 Task: Search one way flight ticket for 2 adults, 2 children, 2 infants in seat in first from Pierre: Pierre Regional Airport to Jackson: Jackson Hole Airport on 5-2-2023. Choice of flights is American. Number of bags: 7 checked bags. Price is upto 50000. Outbound departure time preference is 9:45.
Action: Mouse moved to (295, 240)
Screenshot: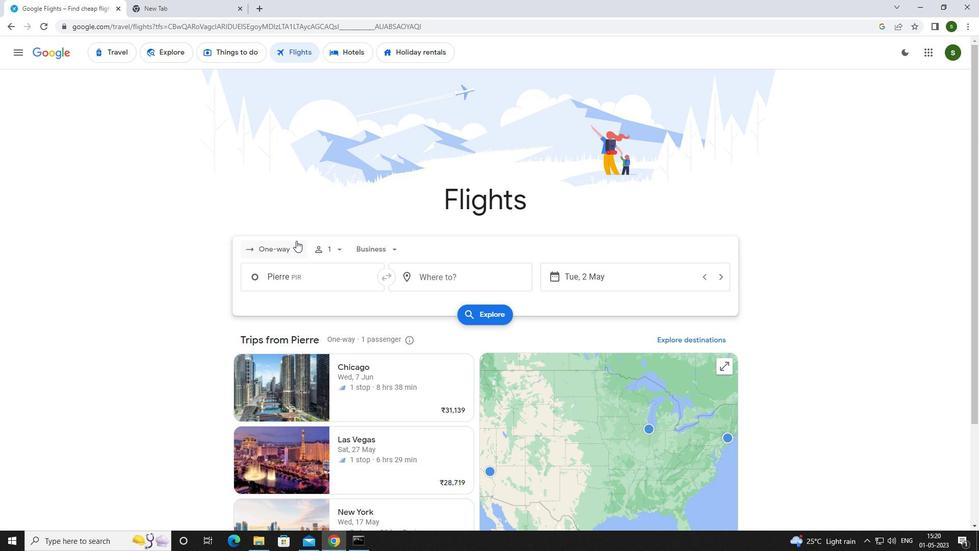 
Action: Mouse pressed left at (295, 240)
Screenshot: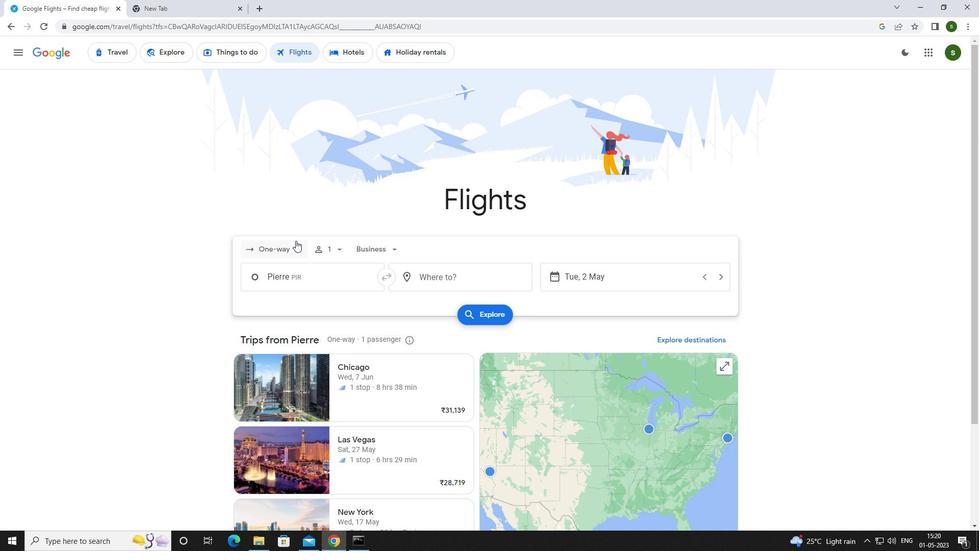 
Action: Mouse moved to (287, 289)
Screenshot: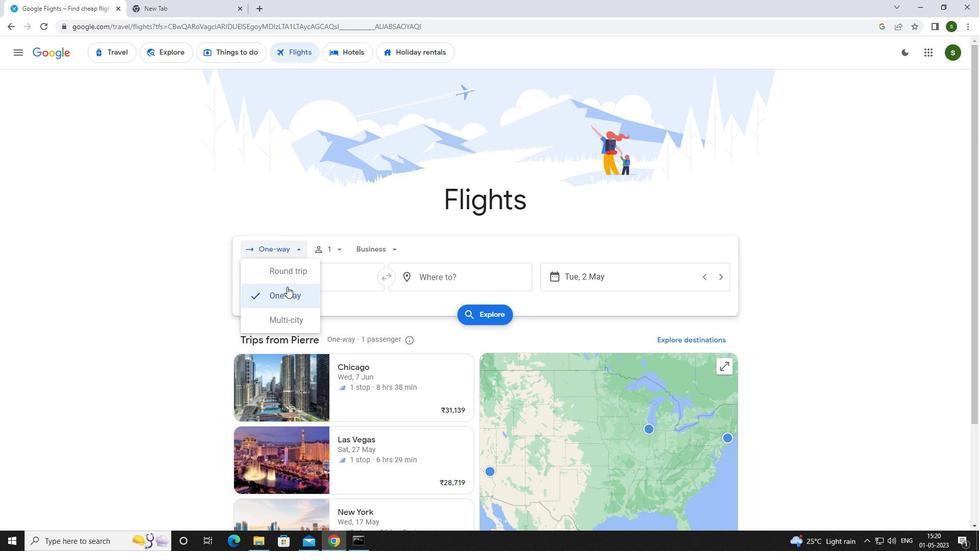
Action: Mouse pressed left at (287, 289)
Screenshot: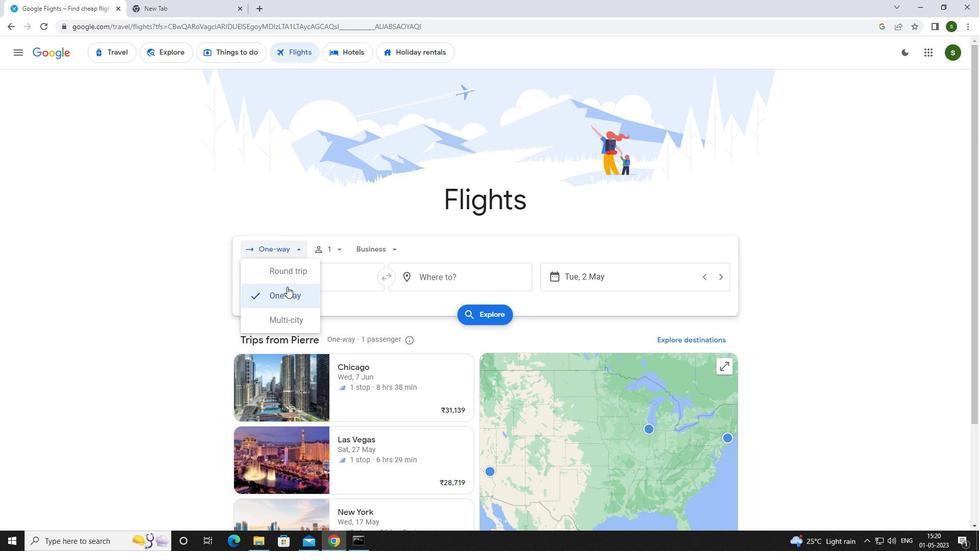 
Action: Mouse moved to (337, 252)
Screenshot: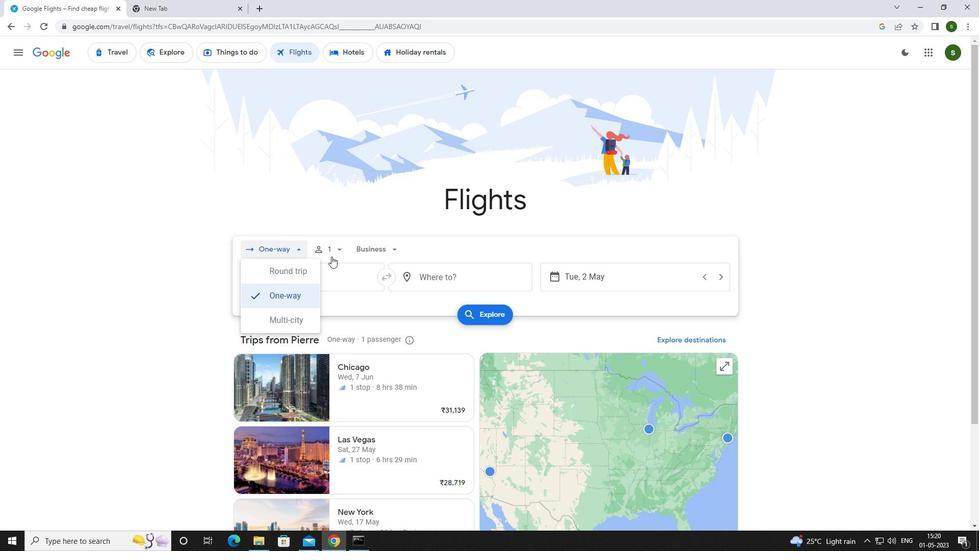 
Action: Mouse pressed left at (337, 252)
Screenshot: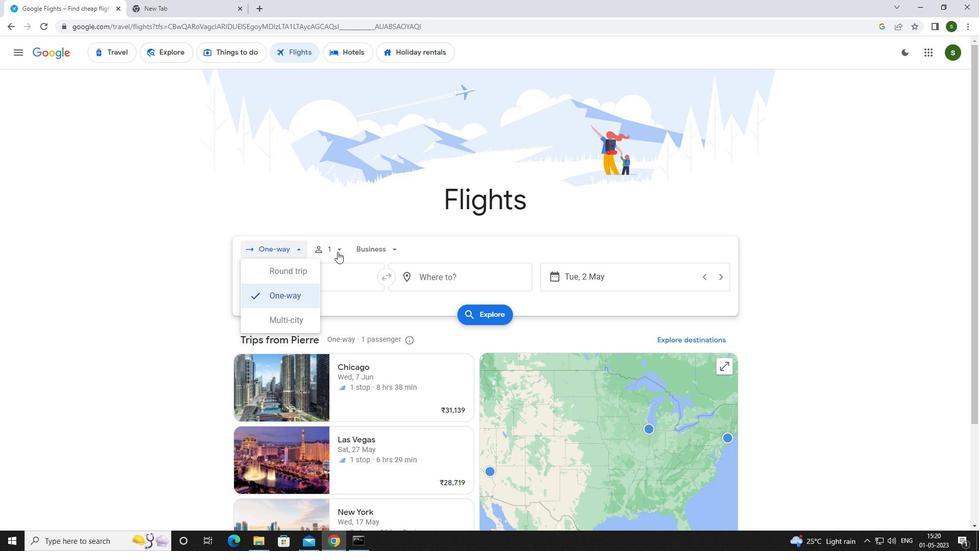 
Action: Mouse moved to (417, 275)
Screenshot: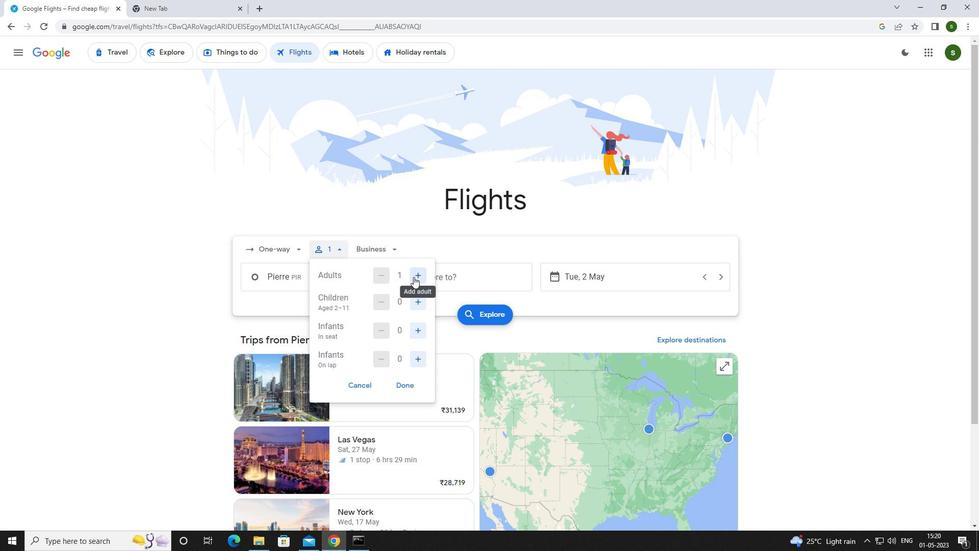 
Action: Mouse pressed left at (417, 275)
Screenshot: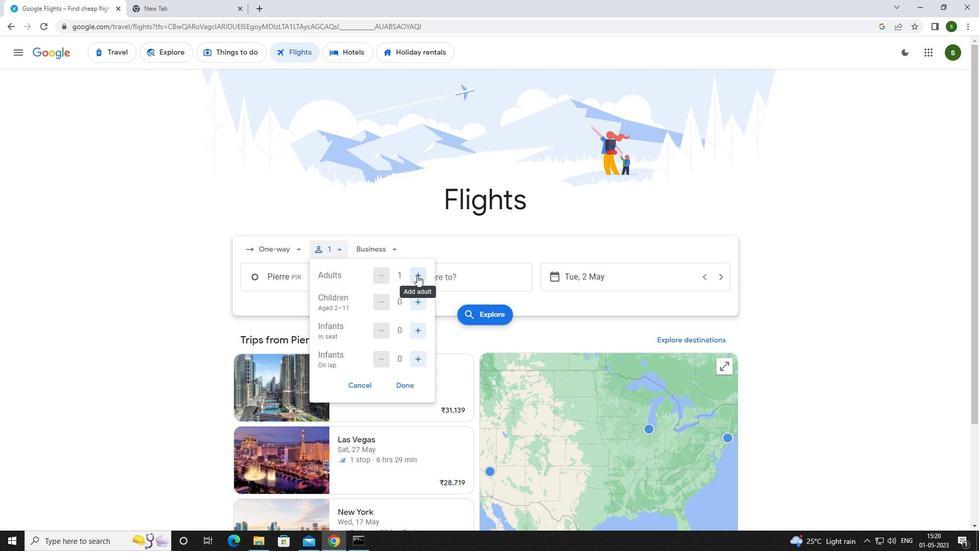 
Action: Mouse moved to (418, 301)
Screenshot: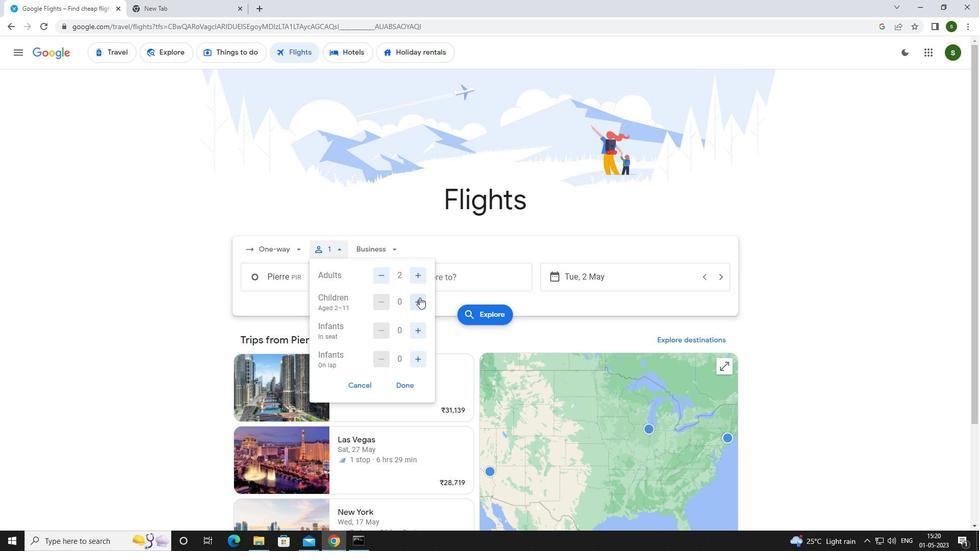
Action: Mouse pressed left at (418, 301)
Screenshot: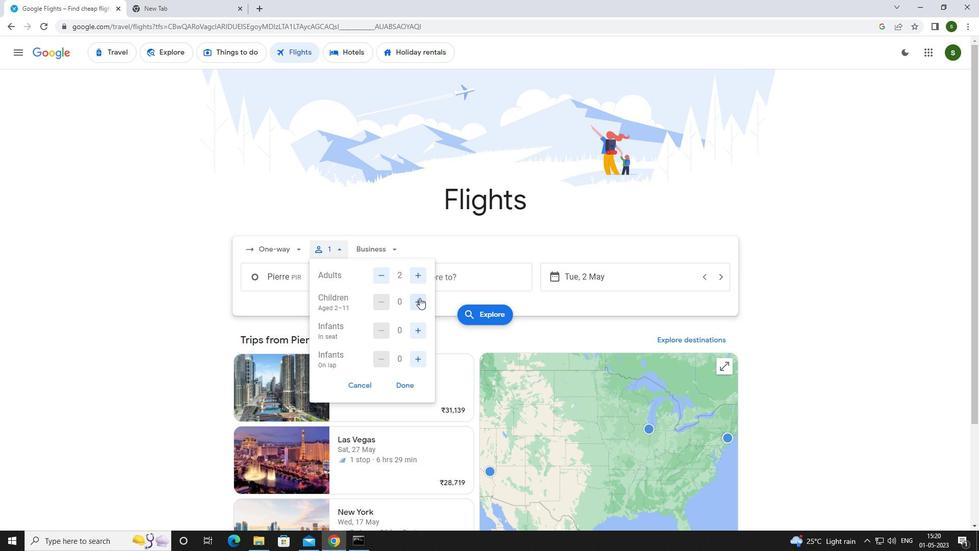
Action: Mouse pressed left at (418, 301)
Screenshot: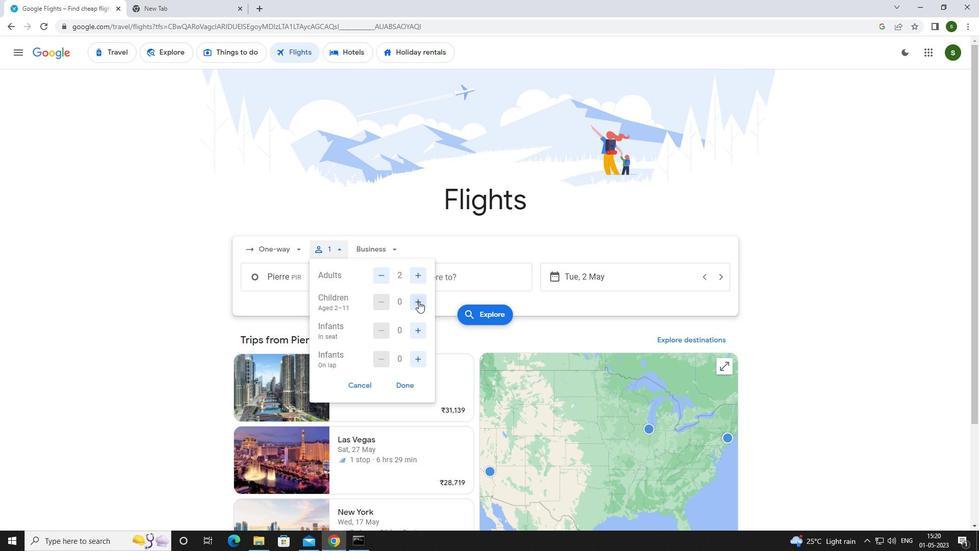 
Action: Mouse moved to (419, 330)
Screenshot: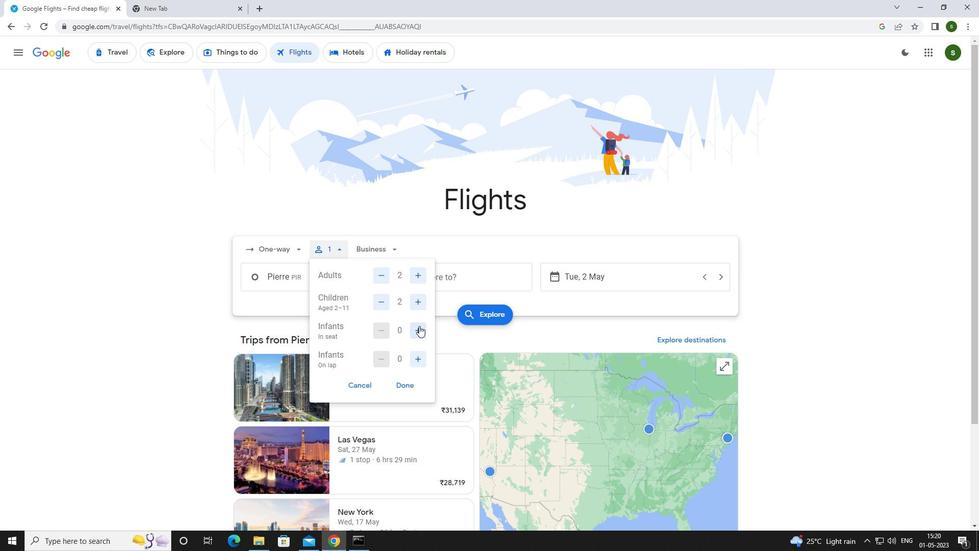 
Action: Mouse pressed left at (419, 330)
Screenshot: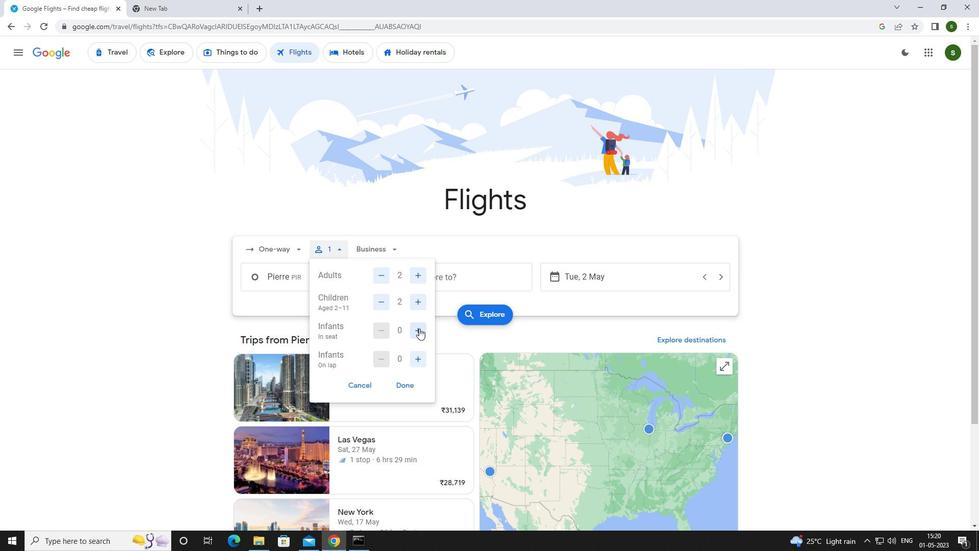 
Action: Mouse pressed left at (419, 330)
Screenshot: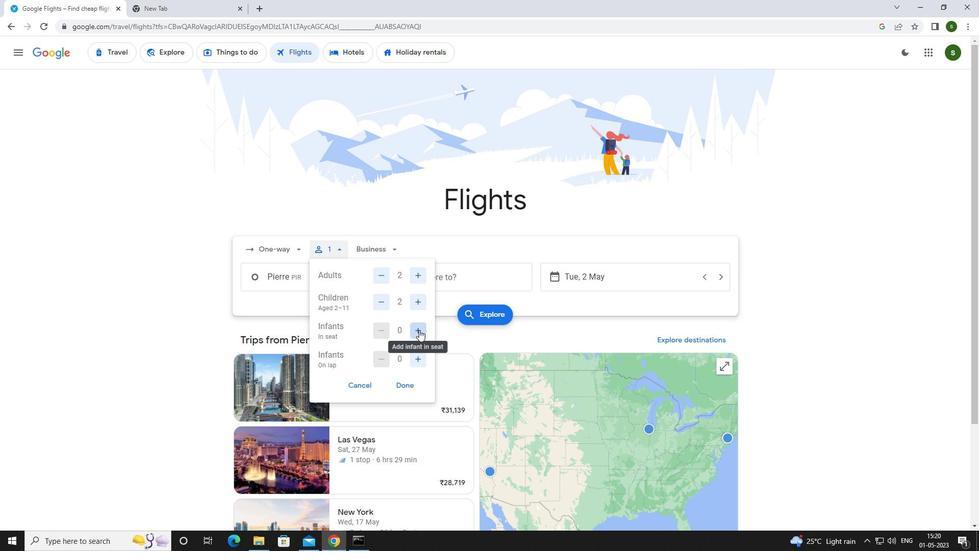 
Action: Mouse moved to (387, 248)
Screenshot: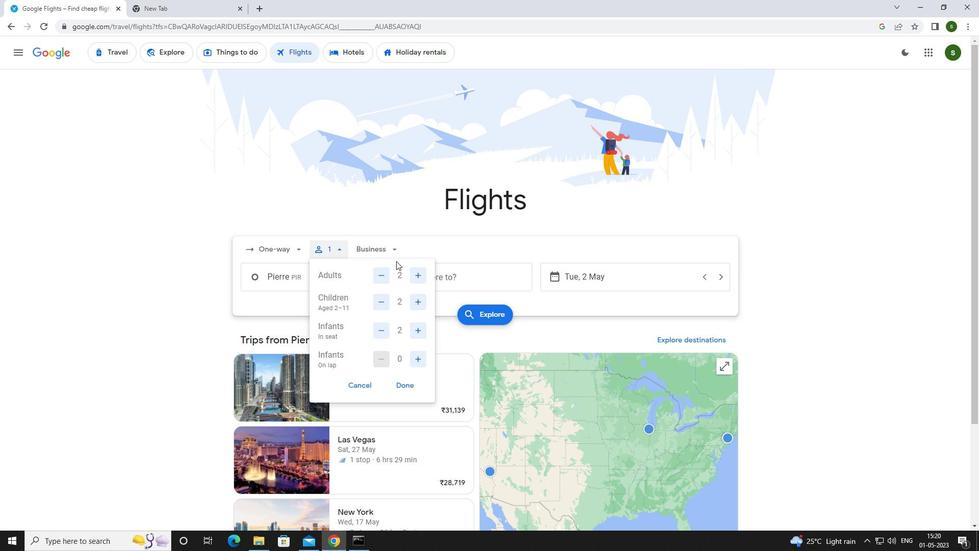 
Action: Mouse pressed left at (387, 248)
Screenshot: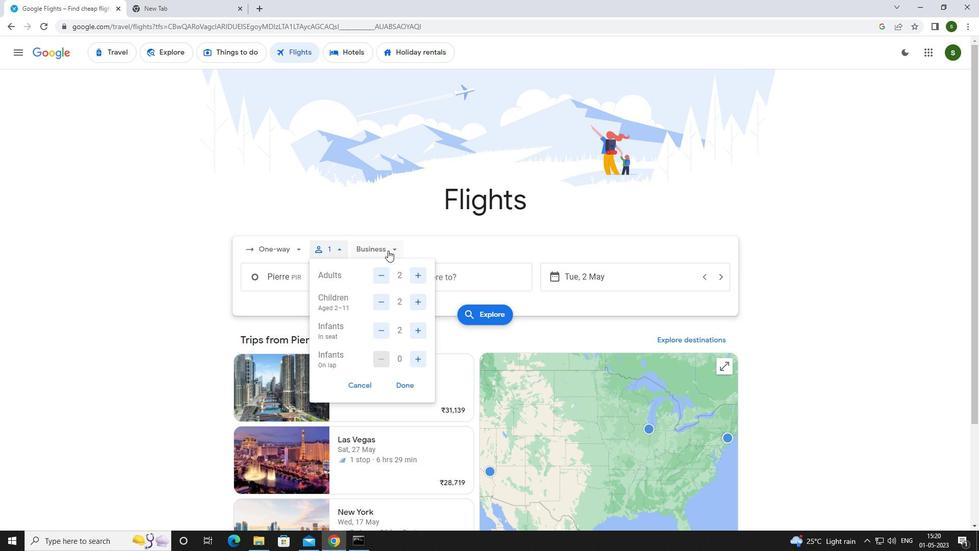 
Action: Mouse moved to (399, 344)
Screenshot: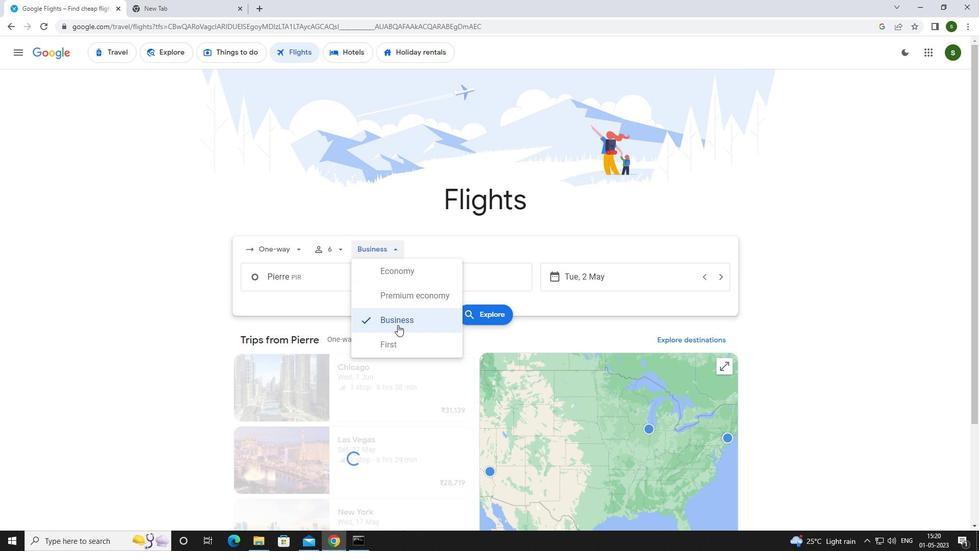
Action: Mouse pressed left at (399, 344)
Screenshot: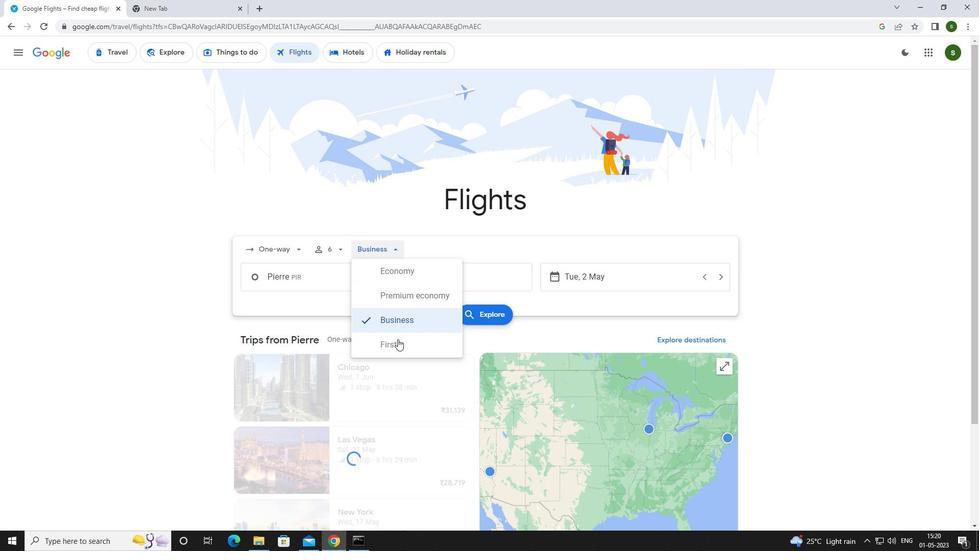 
Action: Mouse moved to (324, 280)
Screenshot: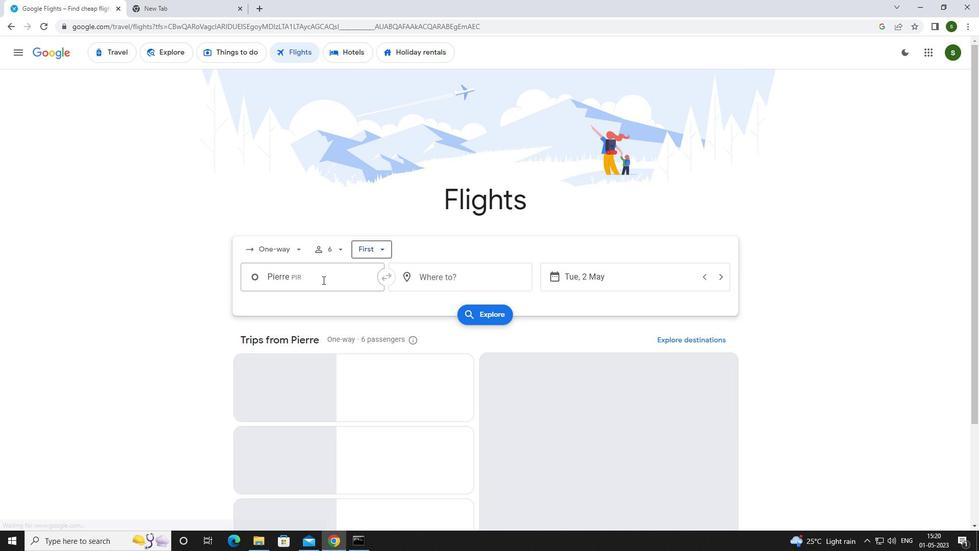 
Action: Mouse pressed left at (324, 280)
Screenshot: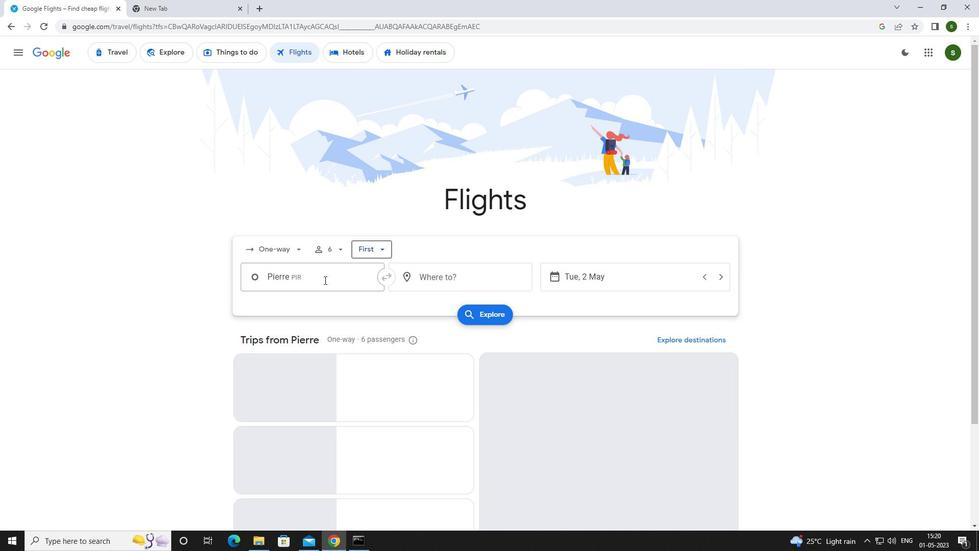 
Action: Mouse moved to (324, 280)
Screenshot: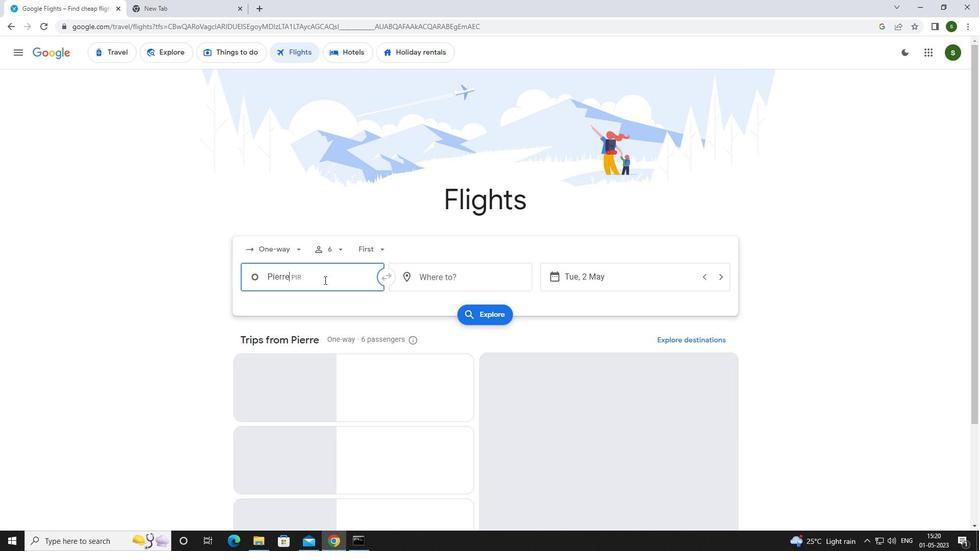 
Action: Key pressed <Key.caps_lock>p<Key.caps_lock>ierre
Screenshot: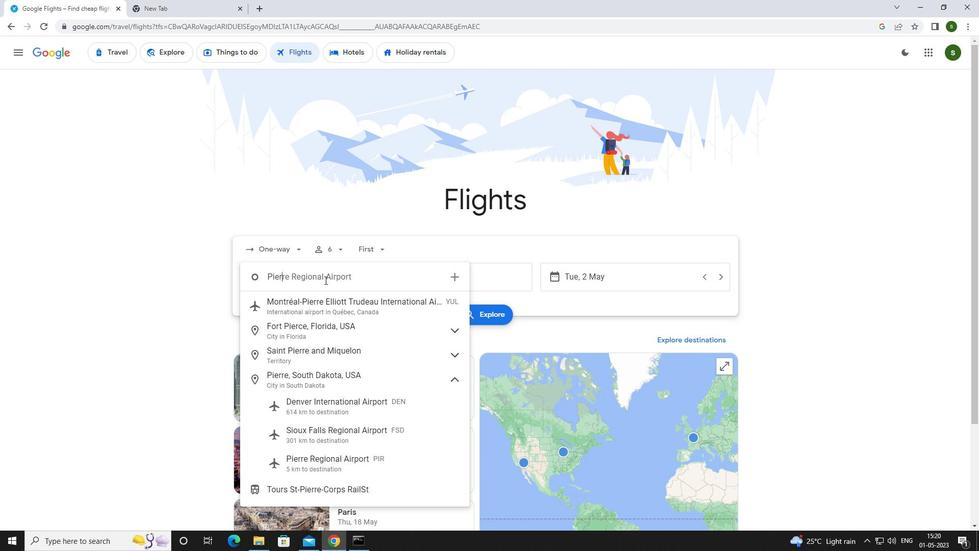 
Action: Mouse moved to (311, 440)
Screenshot: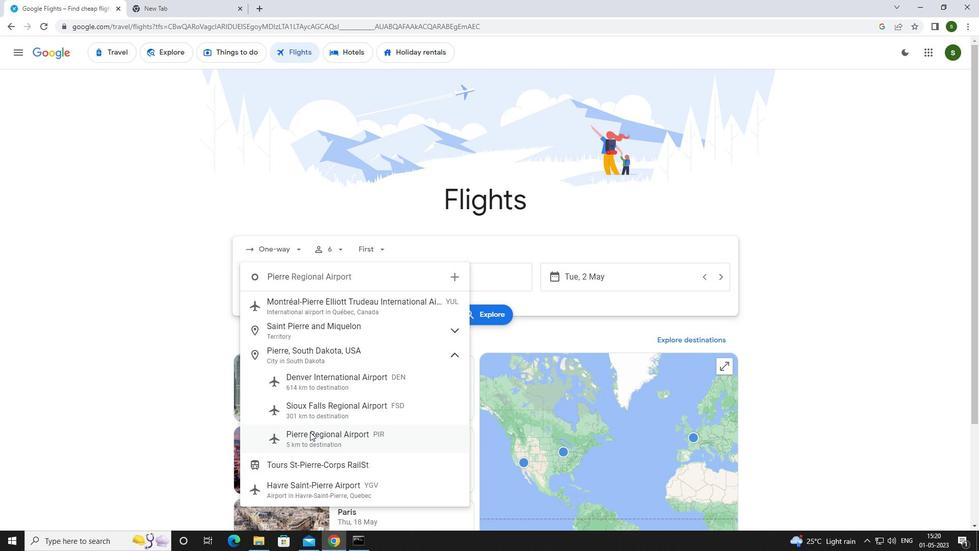 
Action: Mouse pressed left at (311, 440)
Screenshot: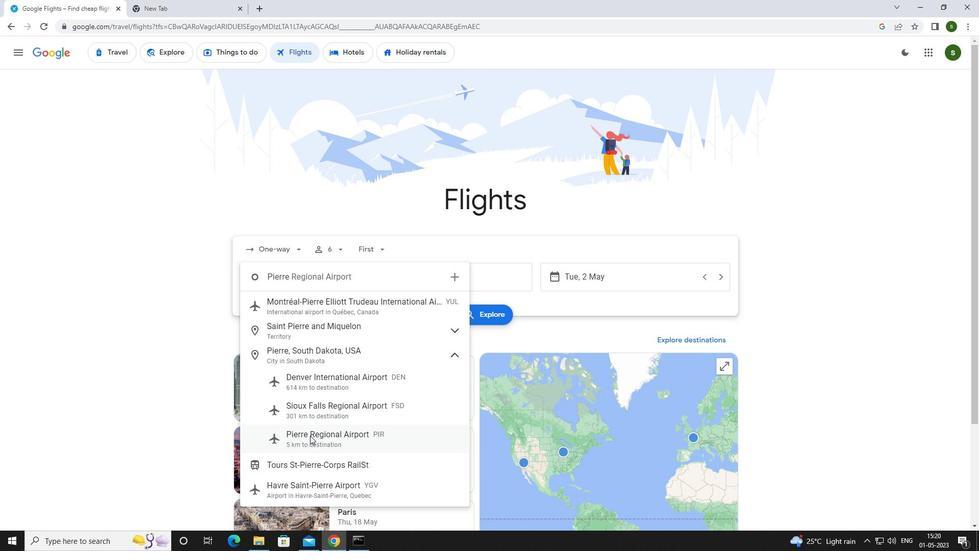 
Action: Mouse moved to (439, 285)
Screenshot: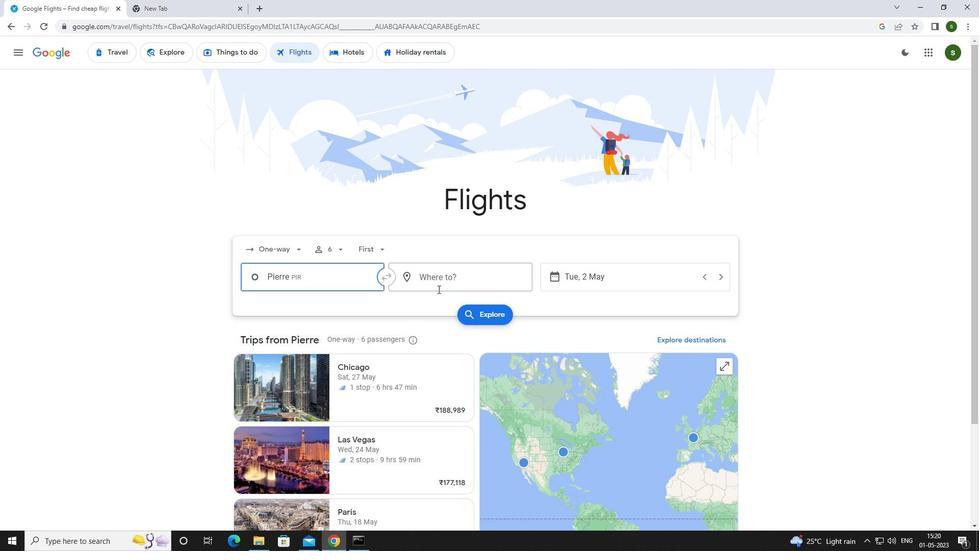 
Action: Mouse pressed left at (439, 285)
Screenshot: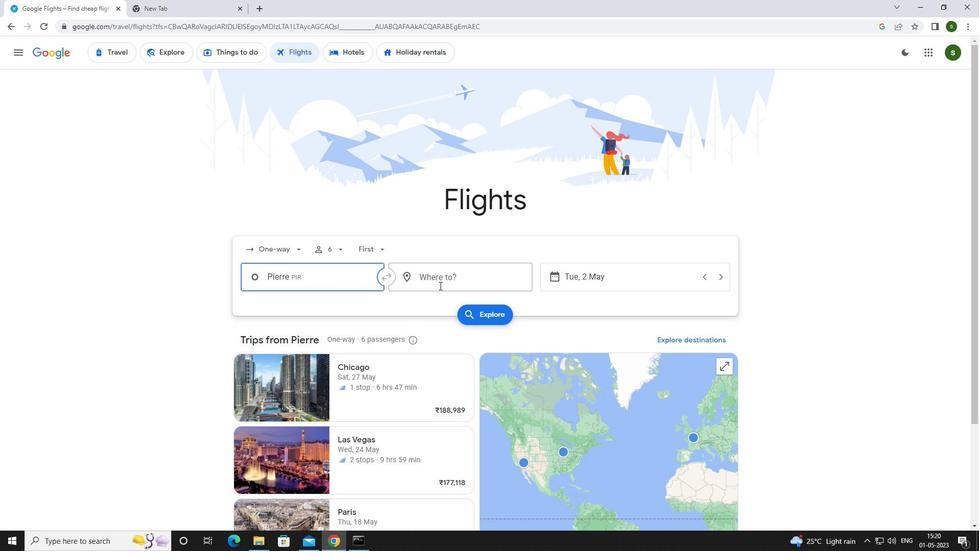 
Action: Mouse moved to (408, 293)
Screenshot: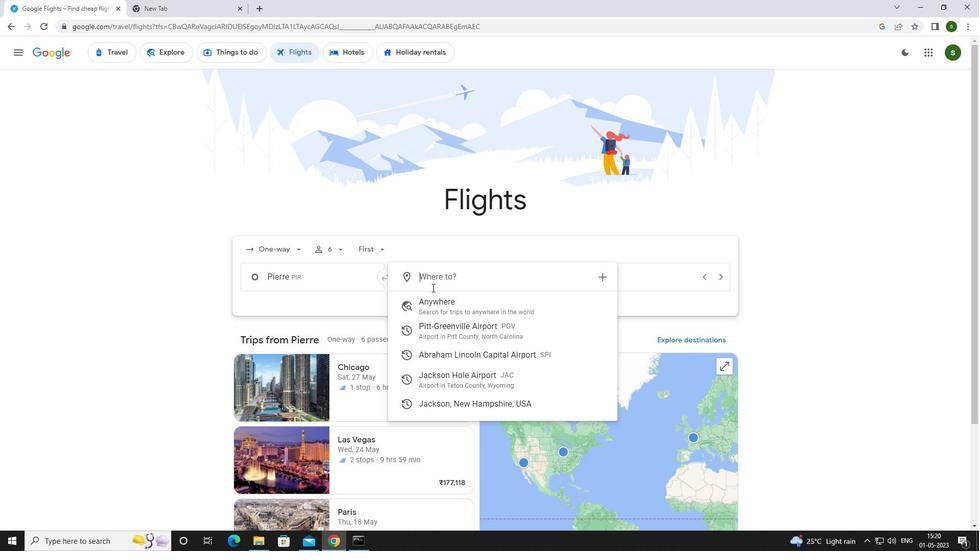 
Action: Key pressed <Key.caps_lock>j<Key.caps_lock>ackson<Key.space><Key.caps_lock>h<Key.caps_lock>
Screenshot: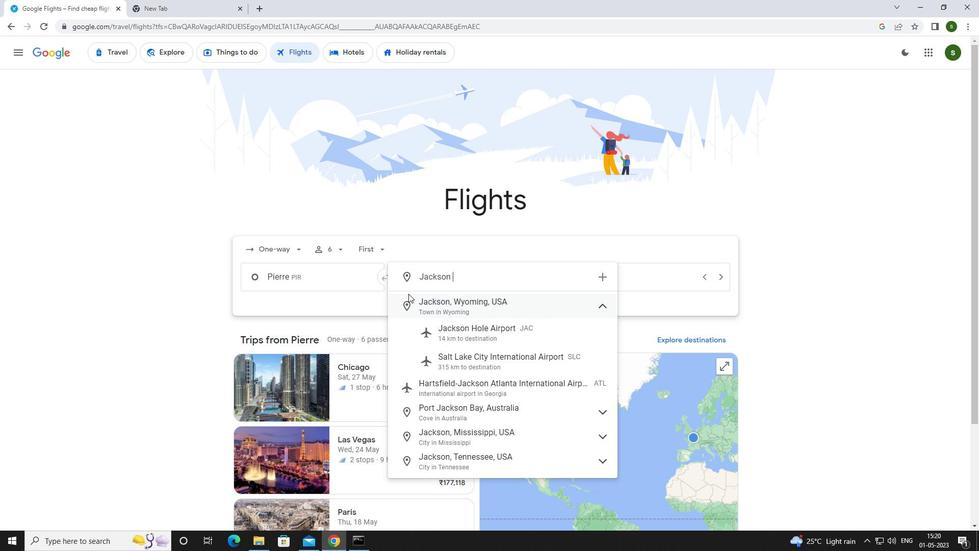 
Action: Mouse moved to (441, 333)
Screenshot: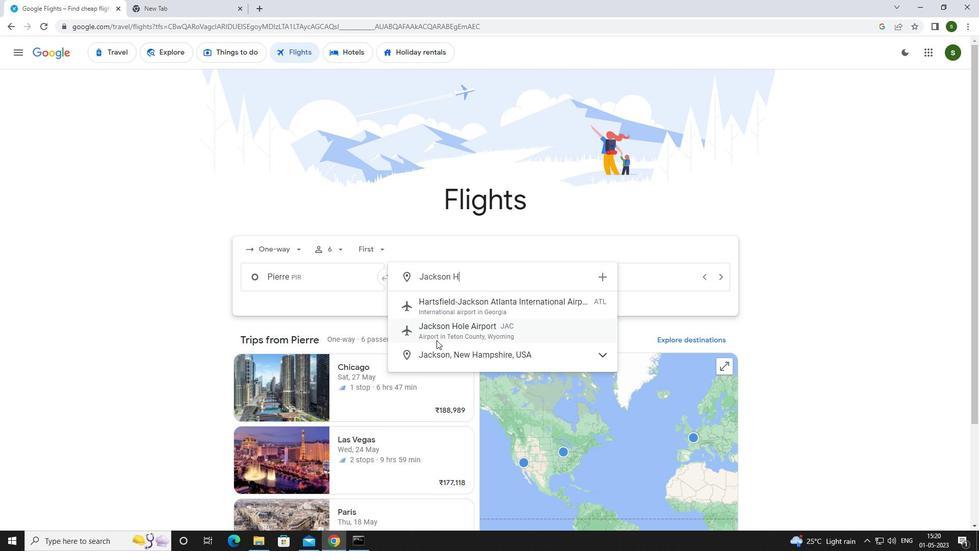 
Action: Mouse pressed left at (441, 333)
Screenshot: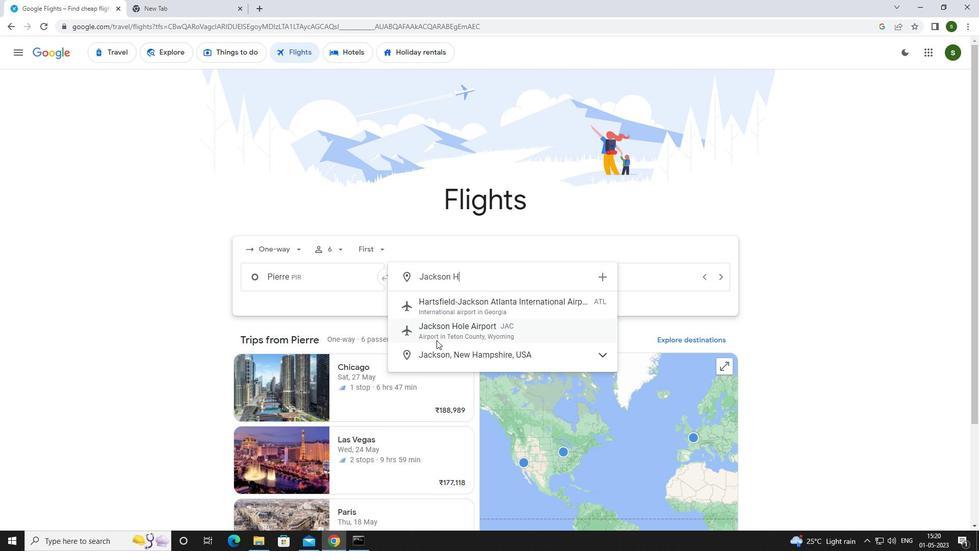 
Action: Mouse moved to (635, 276)
Screenshot: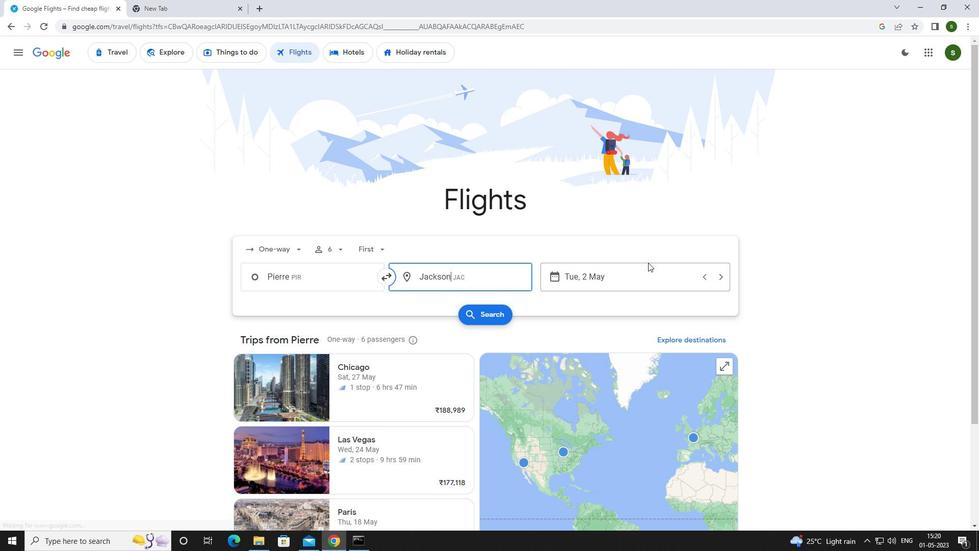 
Action: Mouse pressed left at (635, 276)
Screenshot: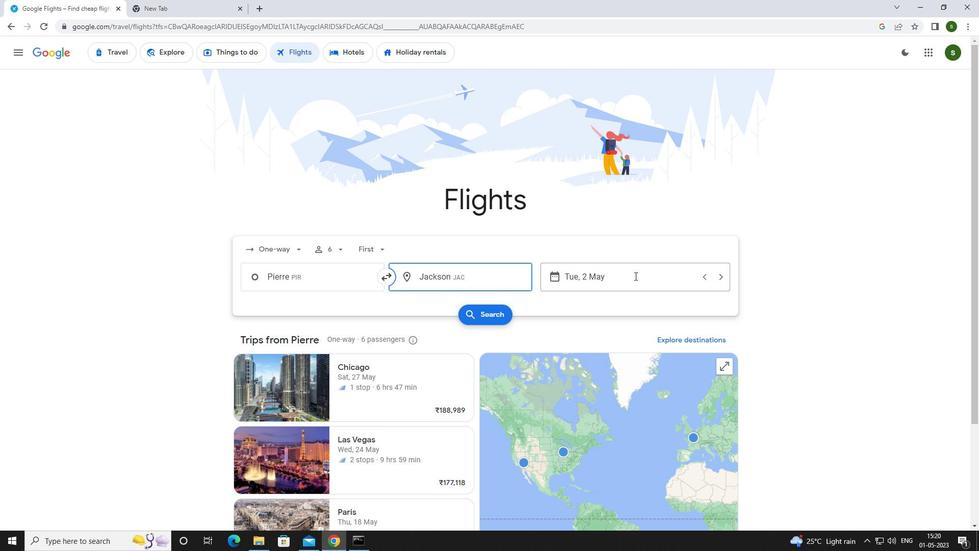 
Action: Mouse moved to (414, 346)
Screenshot: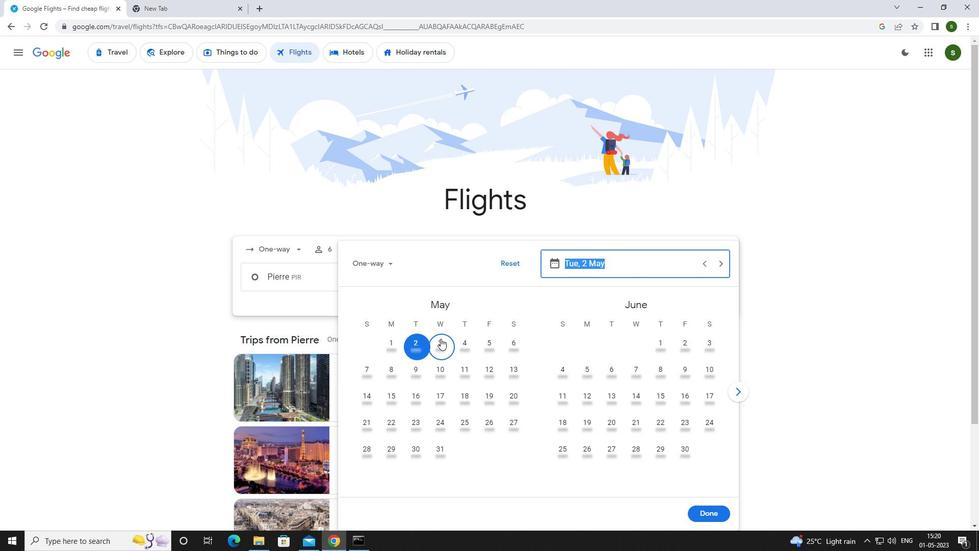
Action: Mouse pressed left at (414, 346)
Screenshot: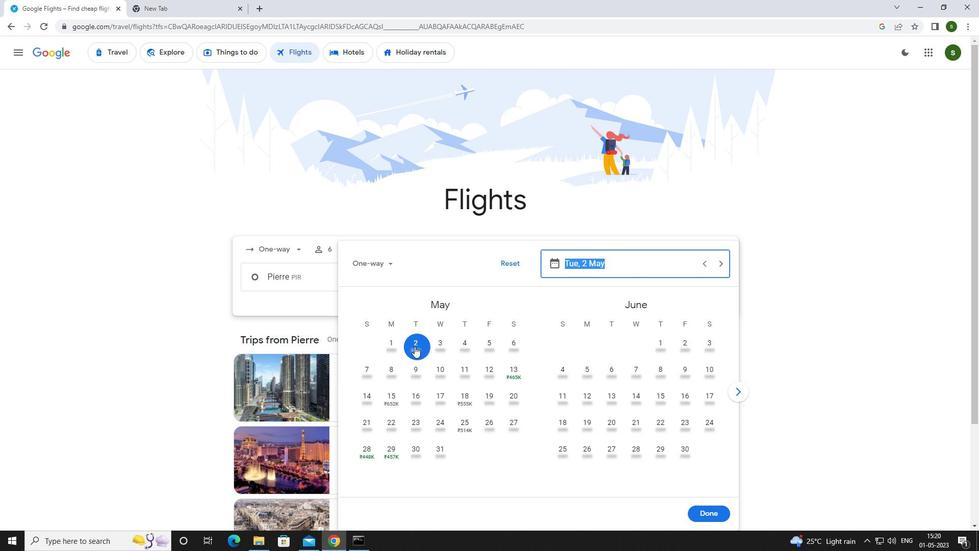 
Action: Mouse moved to (714, 505)
Screenshot: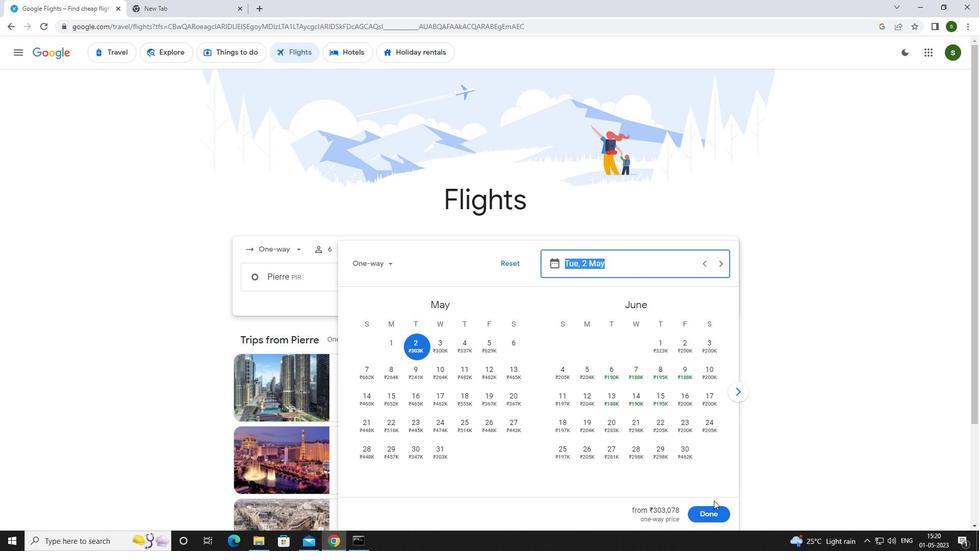 
Action: Mouse pressed left at (714, 505)
Screenshot: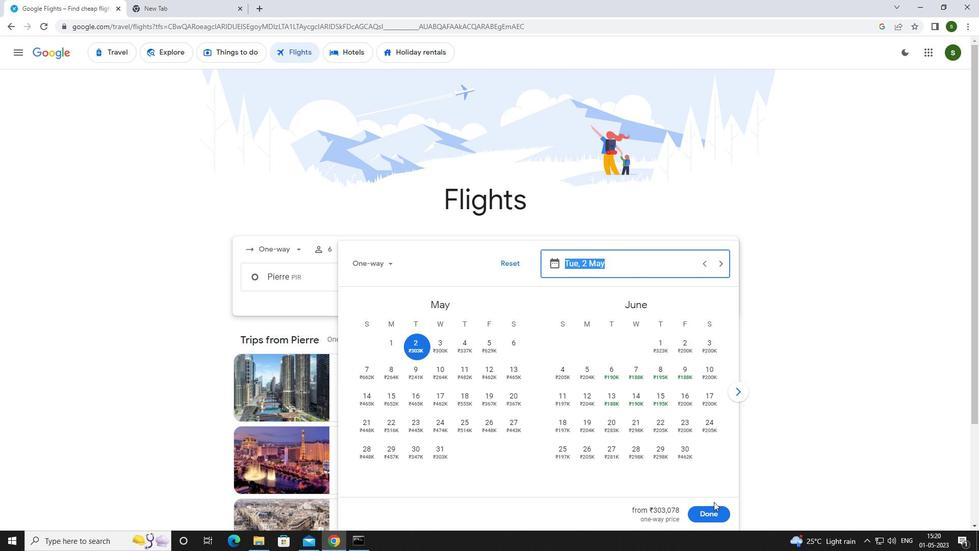 
Action: Mouse moved to (480, 309)
Screenshot: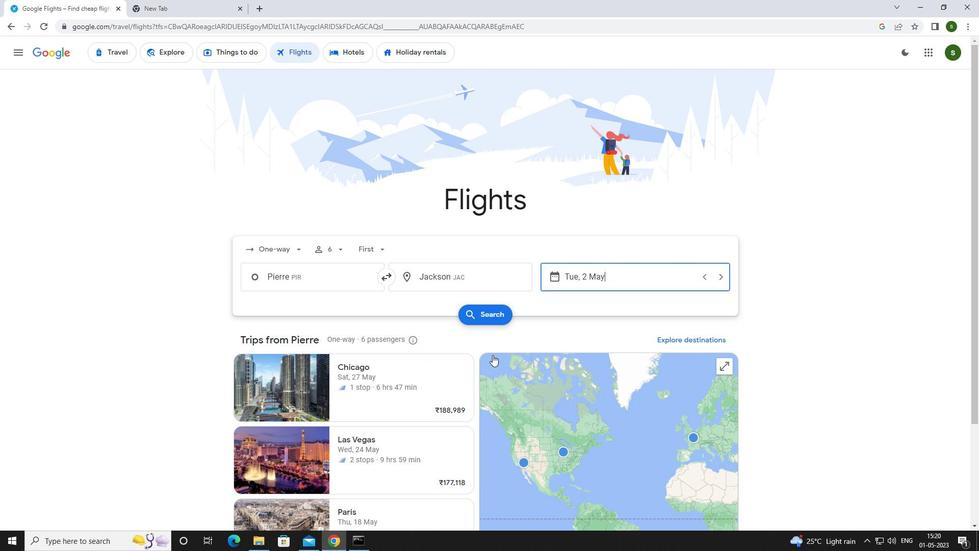 
Action: Mouse pressed left at (480, 309)
Screenshot: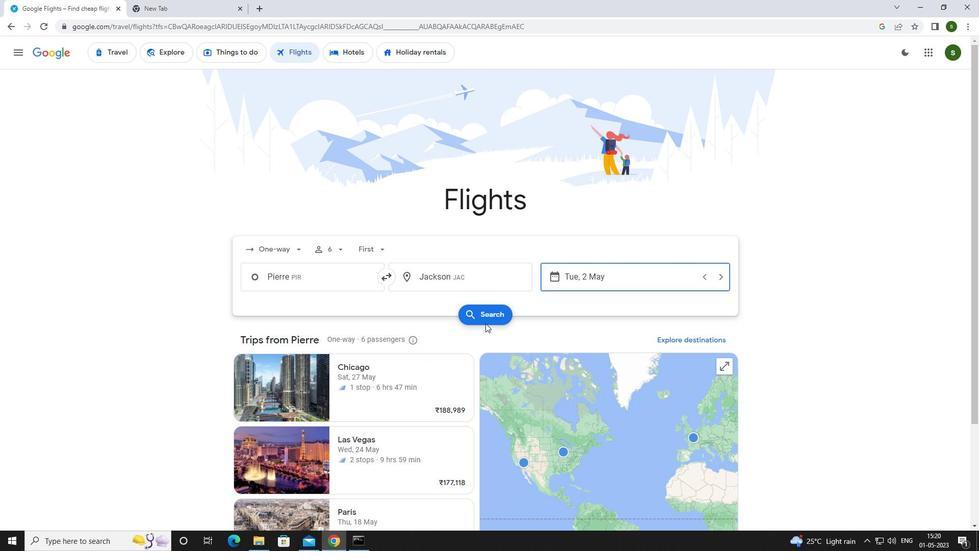 
Action: Mouse moved to (255, 142)
Screenshot: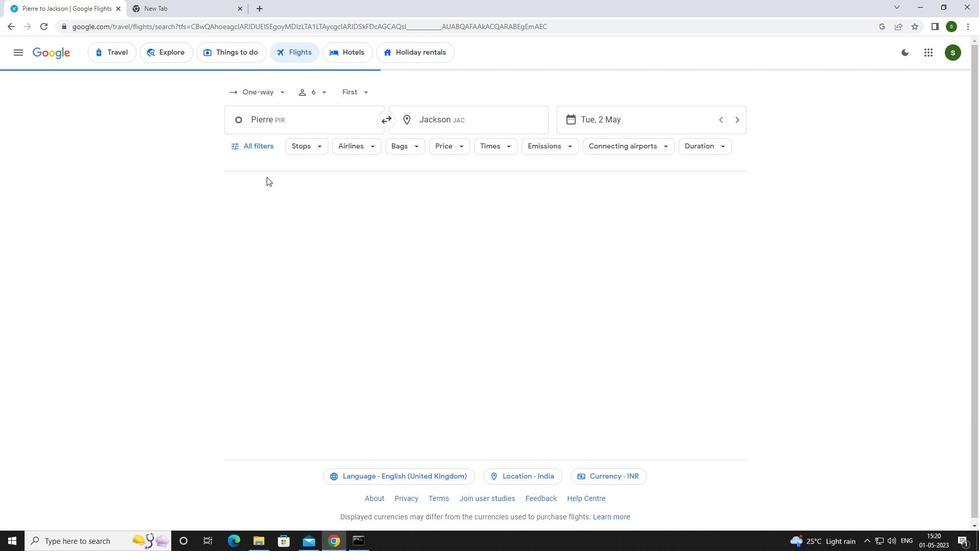 
Action: Mouse pressed left at (255, 142)
Screenshot: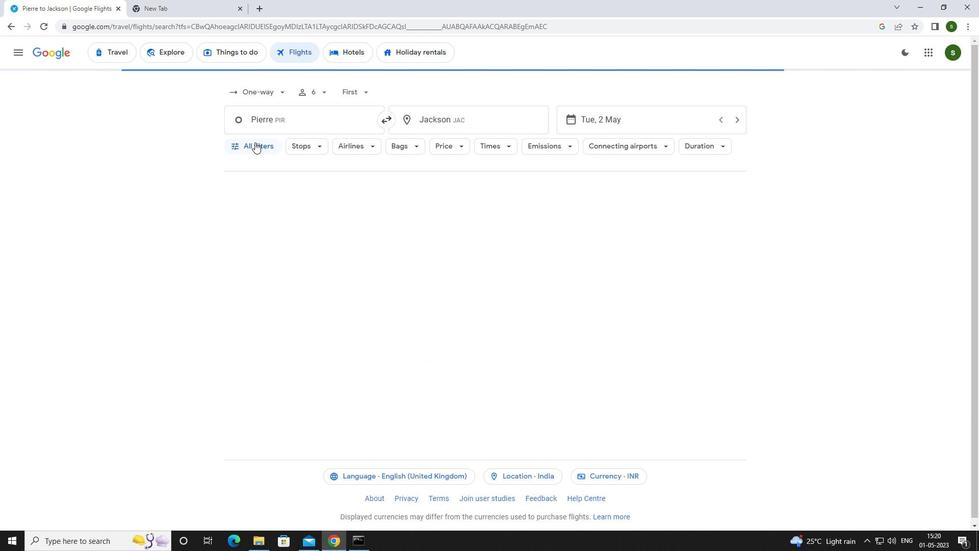 
Action: Mouse moved to (378, 364)
Screenshot: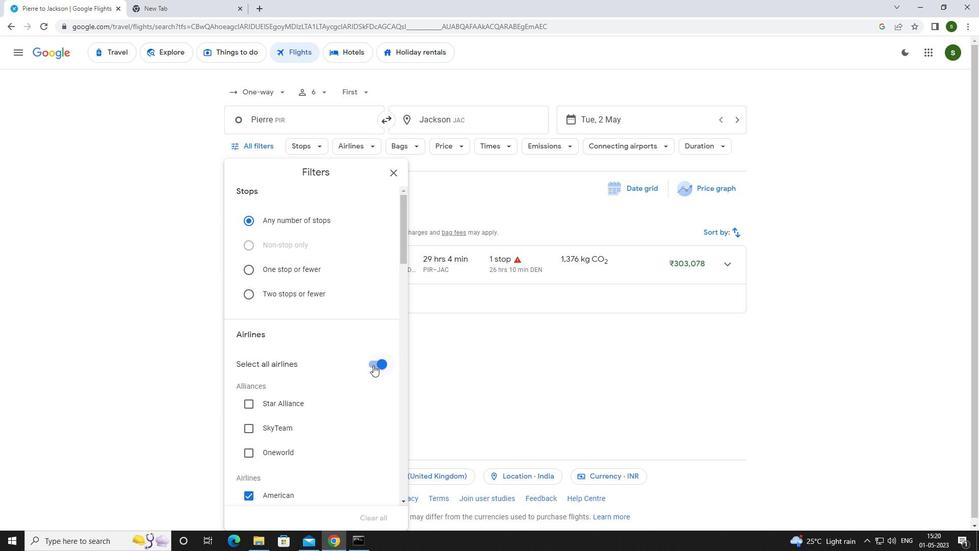 
Action: Mouse pressed left at (378, 364)
Screenshot: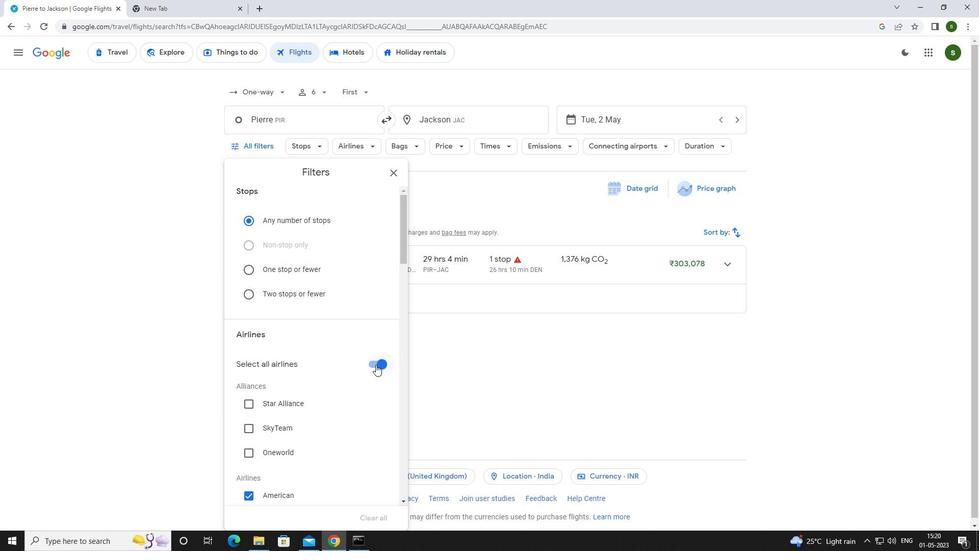 
Action: Mouse moved to (347, 341)
Screenshot: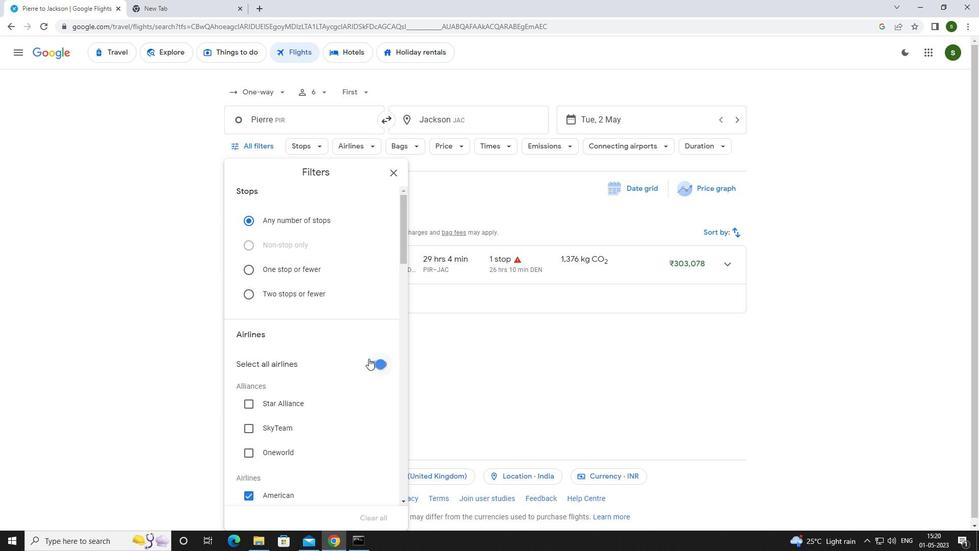 
Action: Mouse scrolled (347, 341) with delta (0, 0)
Screenshot: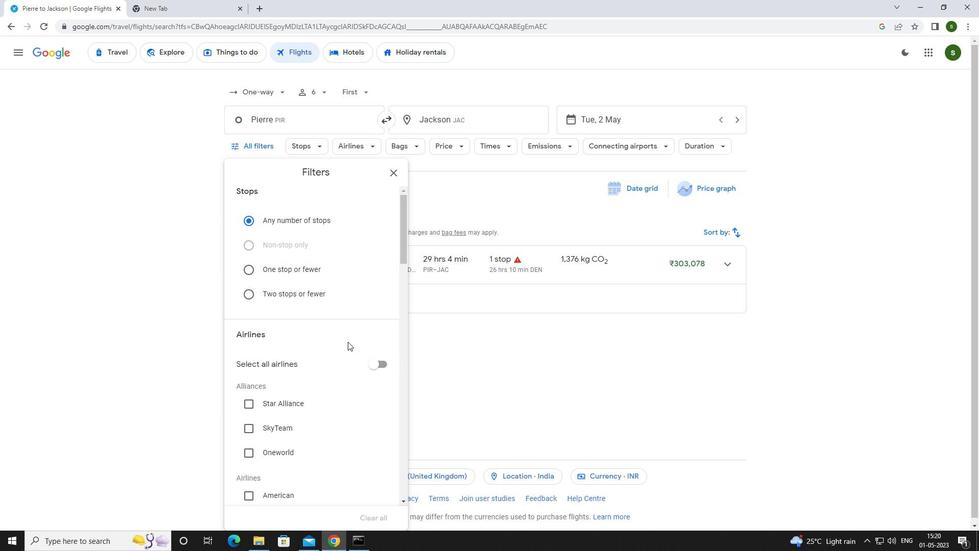 
Action: Mouse scrolled (347, 341) with delta (0, 0)
Screenshot: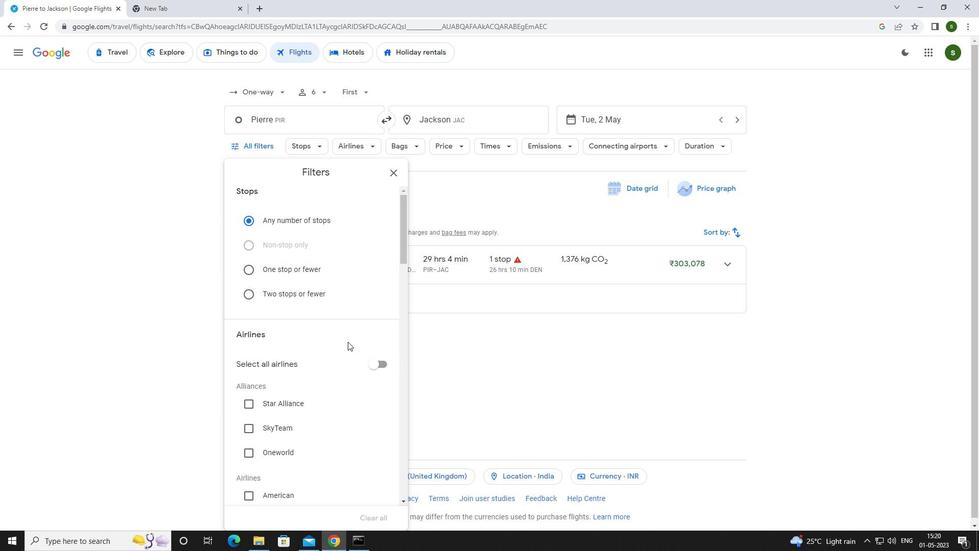 
Action: Mouse scrolled (347, 341) with delta (0, 0)
Screenshot: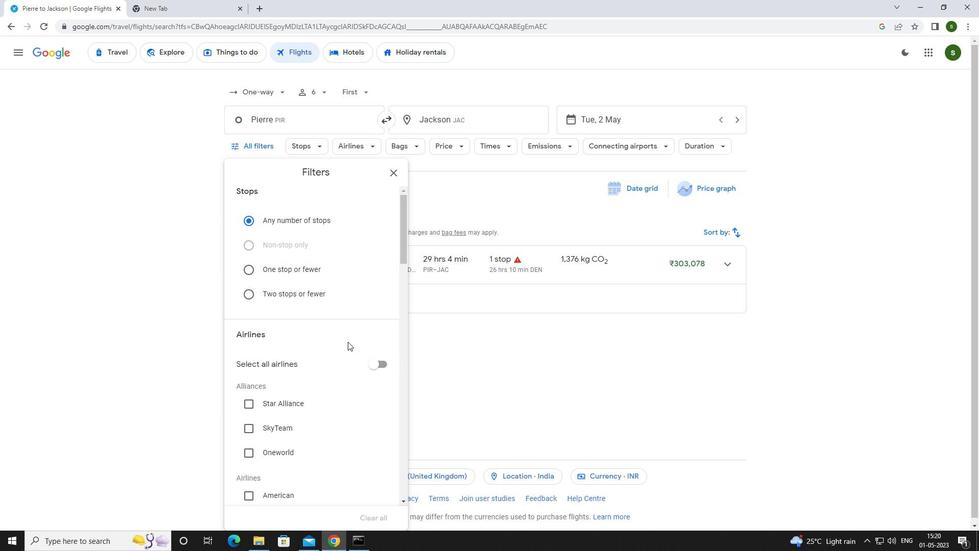 
Action: Mouse moved to (295, 346)
Screenshot: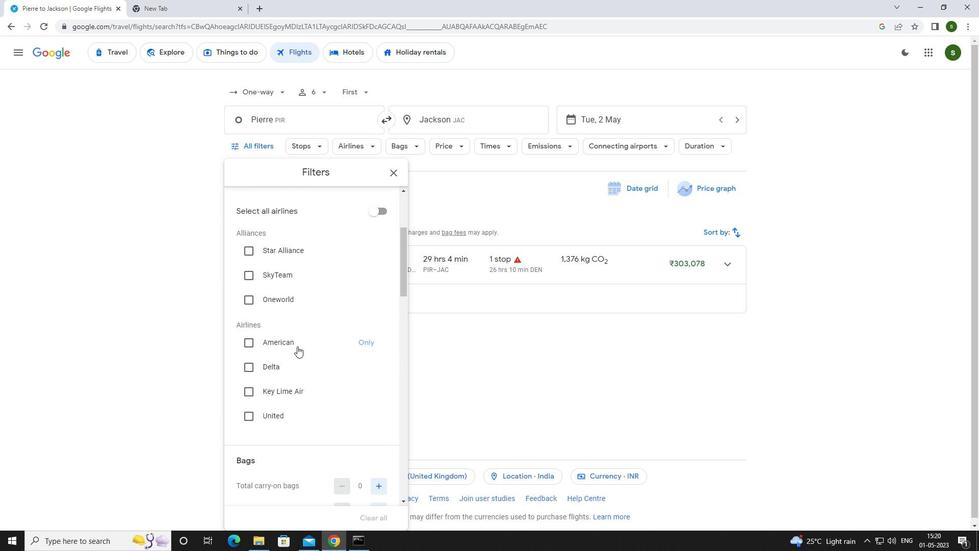 
Action: Mouse pressed left at (295, 346)
Screenshot: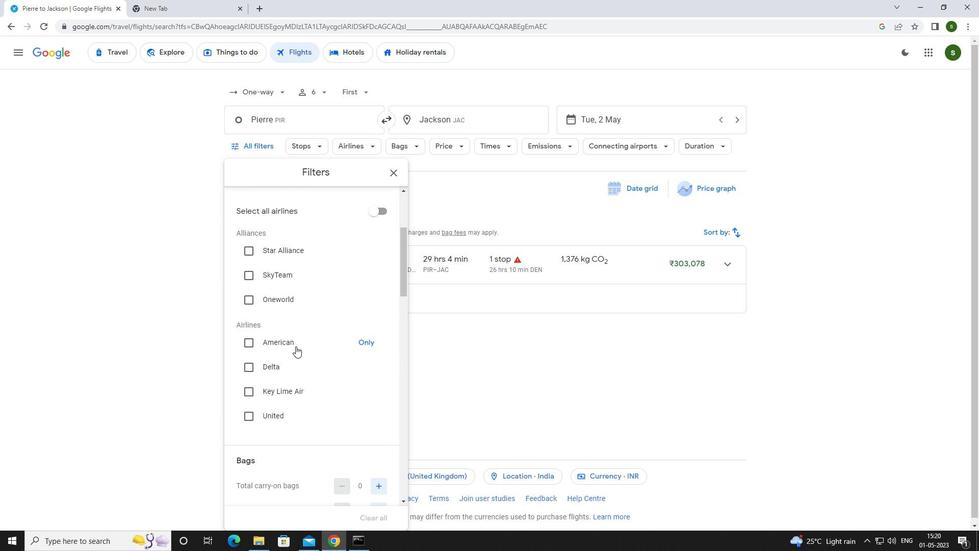 
Action: Mouse moved to (328, 320)
Screenshot: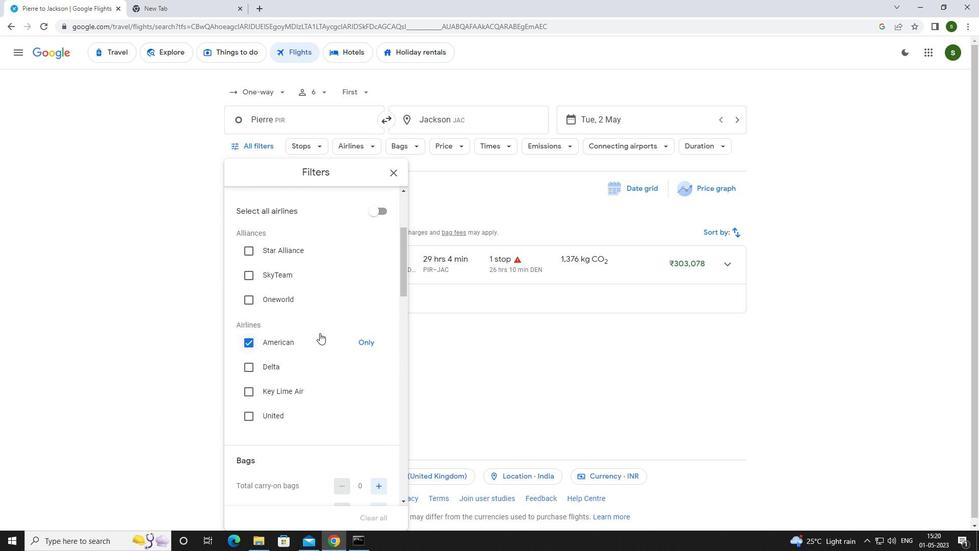 
Action: Mouse scrolled (328, 320) with delta (0, 0)
Screenshot: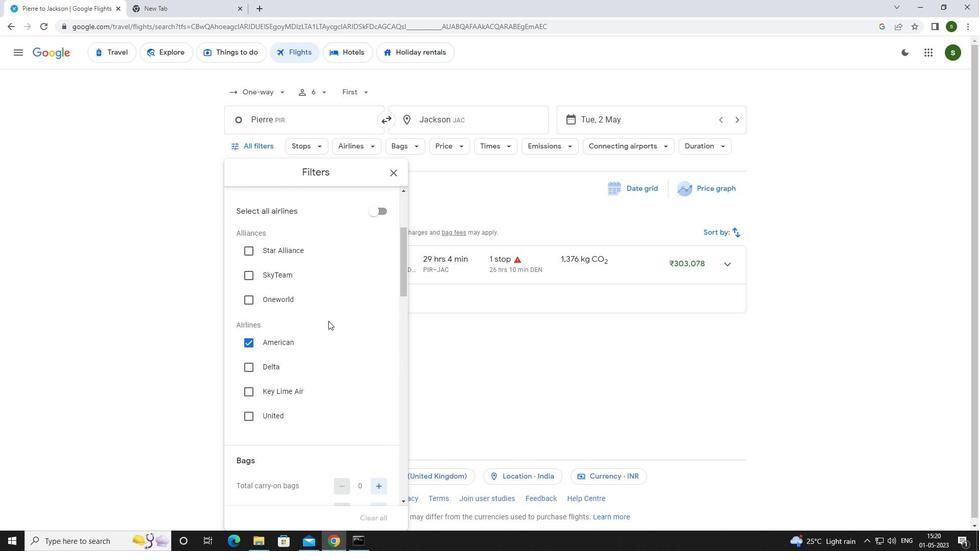 
Action: Mouse scrolled (328, 320) with delta (0, 0)
Screenshot: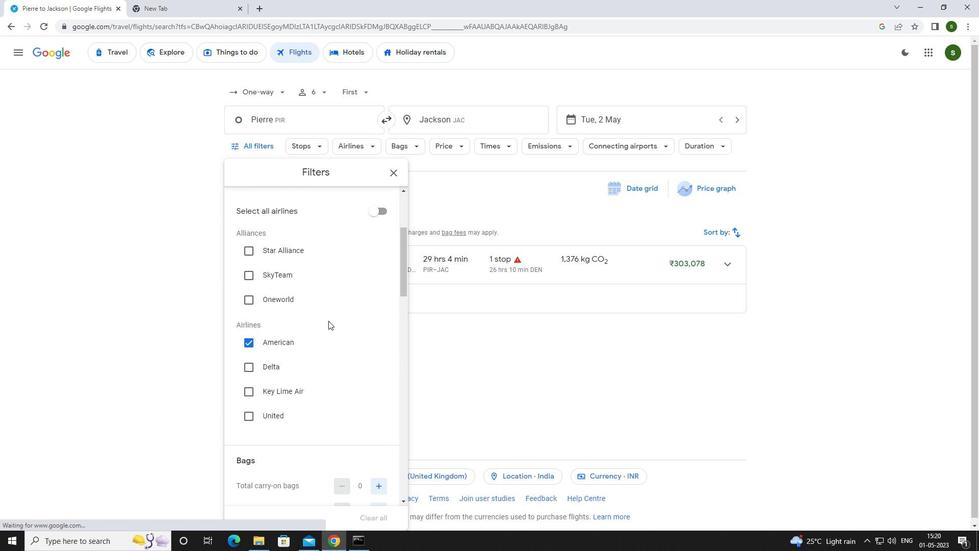 
Action: Mouse scrolled (328, 320) with delta (0, 0)
Screenshot: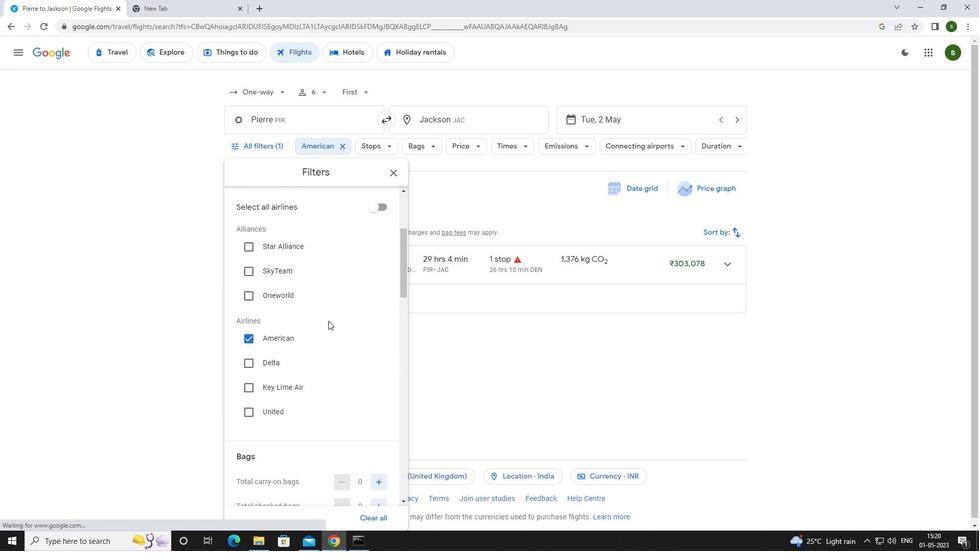 
Action: Mouse moved to (374, 353)
Screenshot: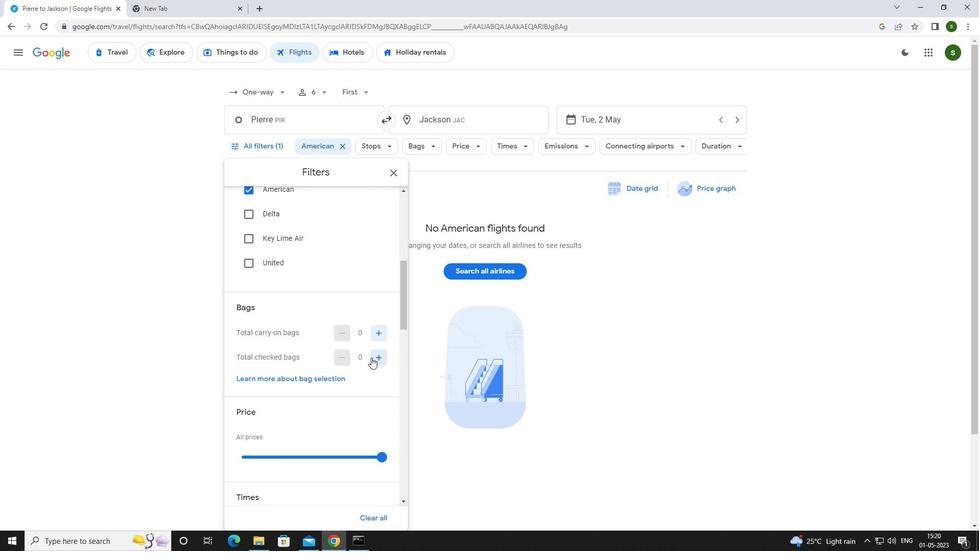 
Action: Mouse pressed left at (374, 353)
Screenshot: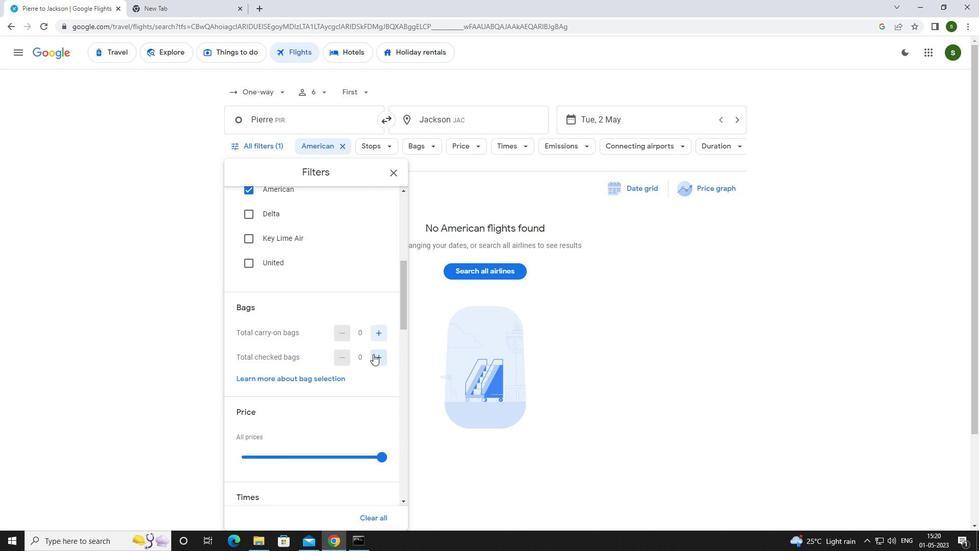 
Action: Mouse pressed left at (374, 353)
Screenshot: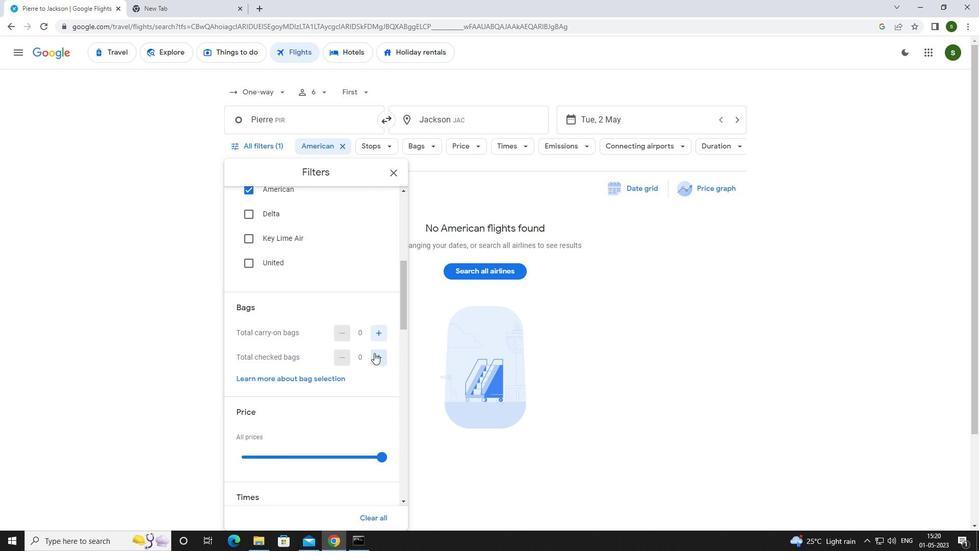 
Action: Mouse pressed left at (374, 353)
Screenshot: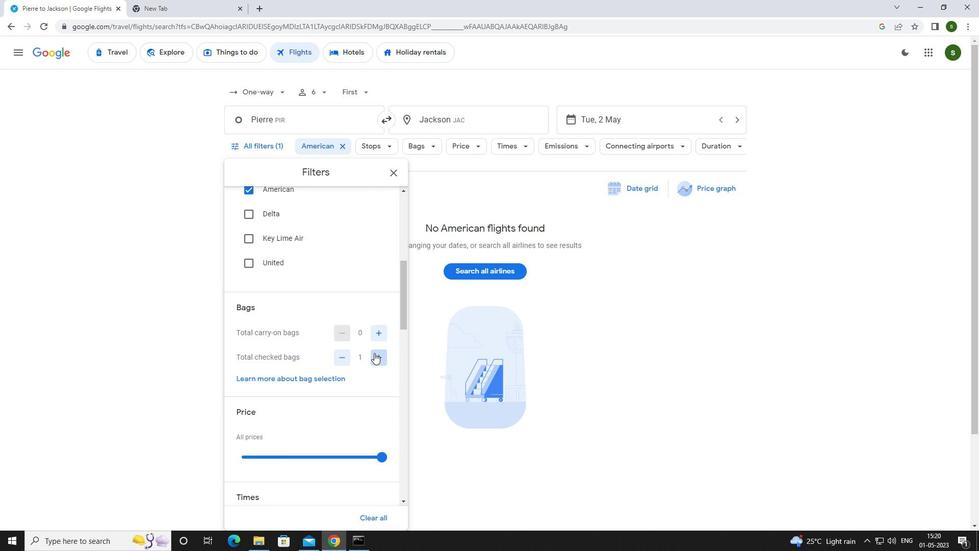 
Action: Mouse pressed left at (374, 353)
Screenshot: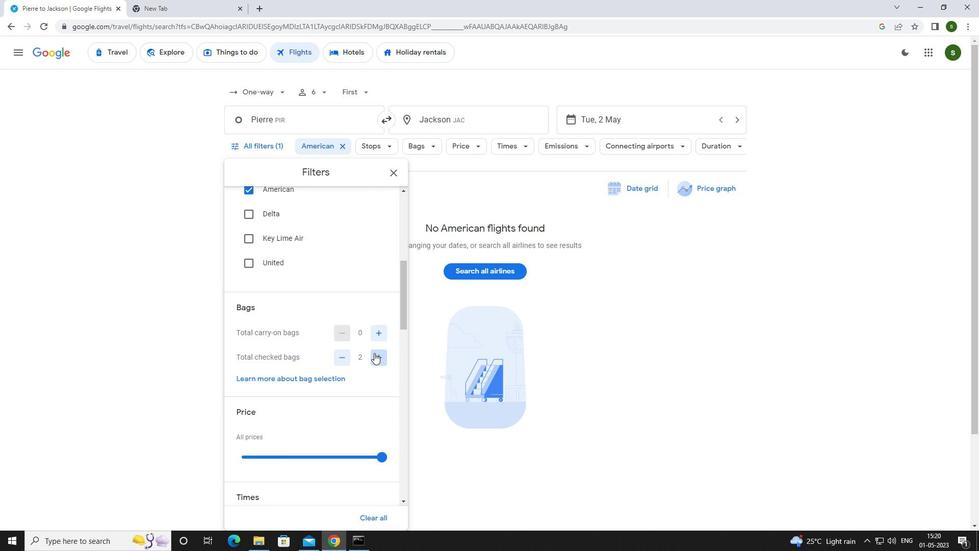 
Action: Mouse pressed left at (374, 353)
Screenshot: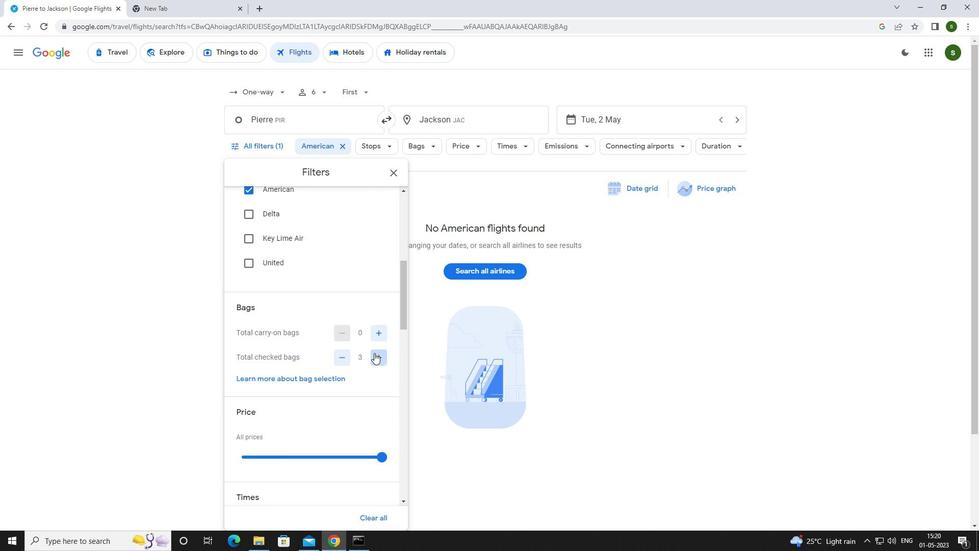 
Action: Mouse pressed left at (374, 353)
Screenshot: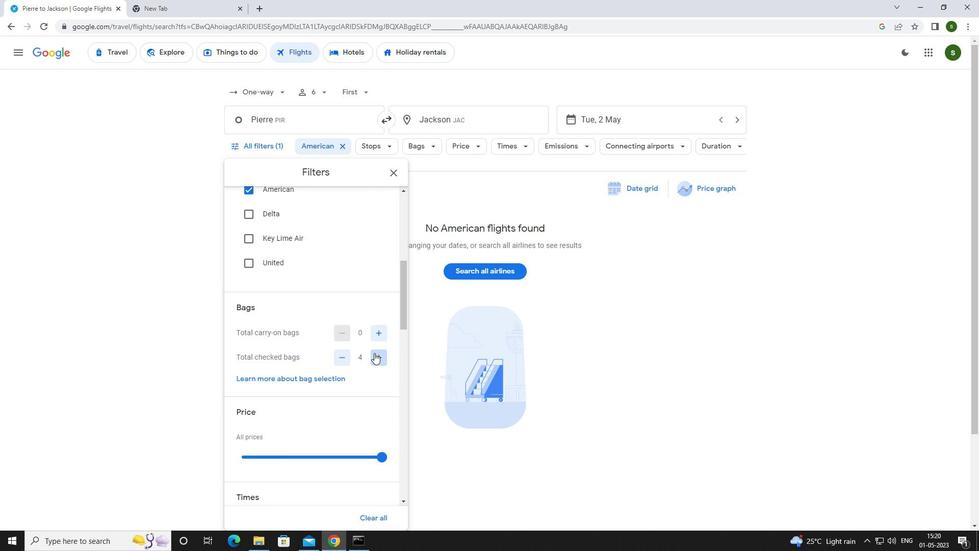 
Action: Mouse pressed left at (374, 353)
Screenshot: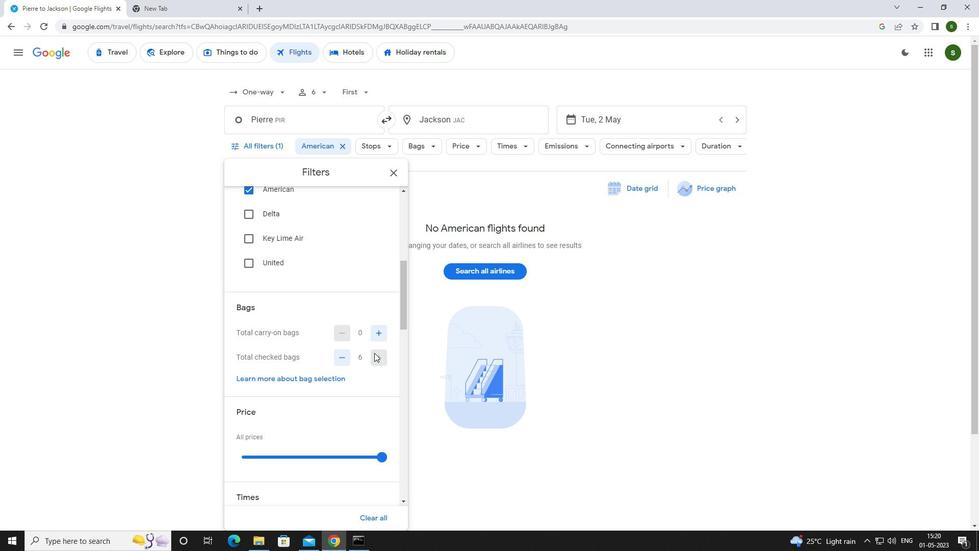 
Action: Mouse moved to (371, 352)
Screenshot: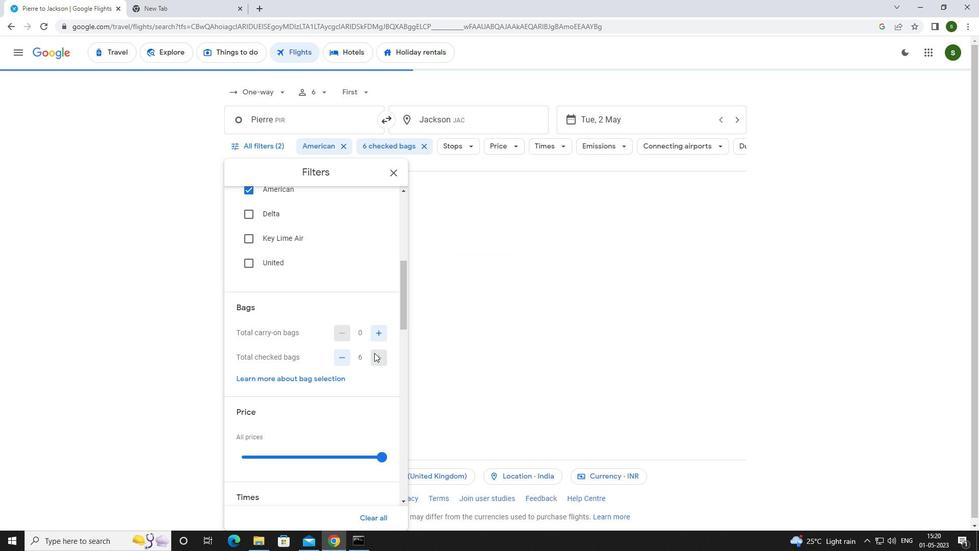 
Action: Mouse scrolled (371, 352) with delta (0, 0)
Screenshot: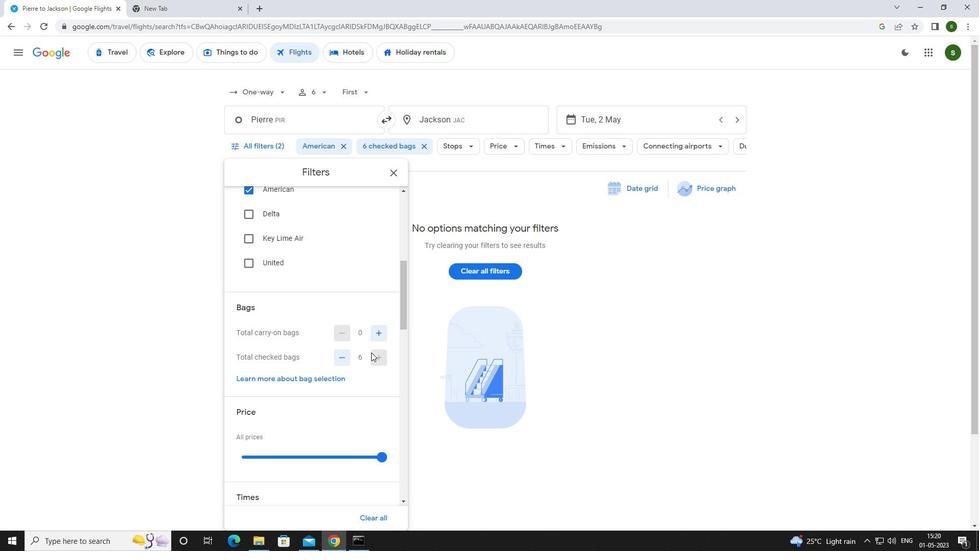 
Action: Mouse moved to (370, 352)
Screenshot: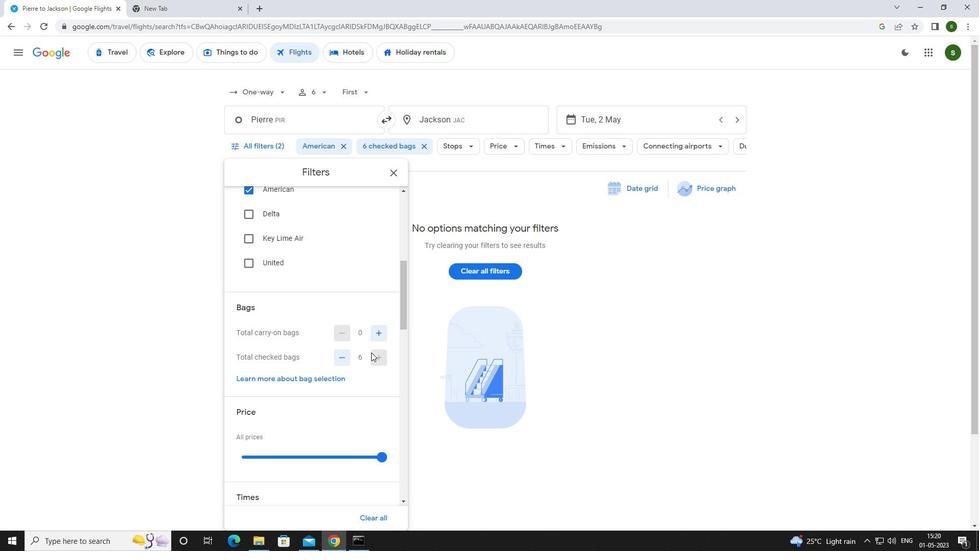 
Action: Mouse scrolled (370, 351) with delta (0, 0)
Screenshot: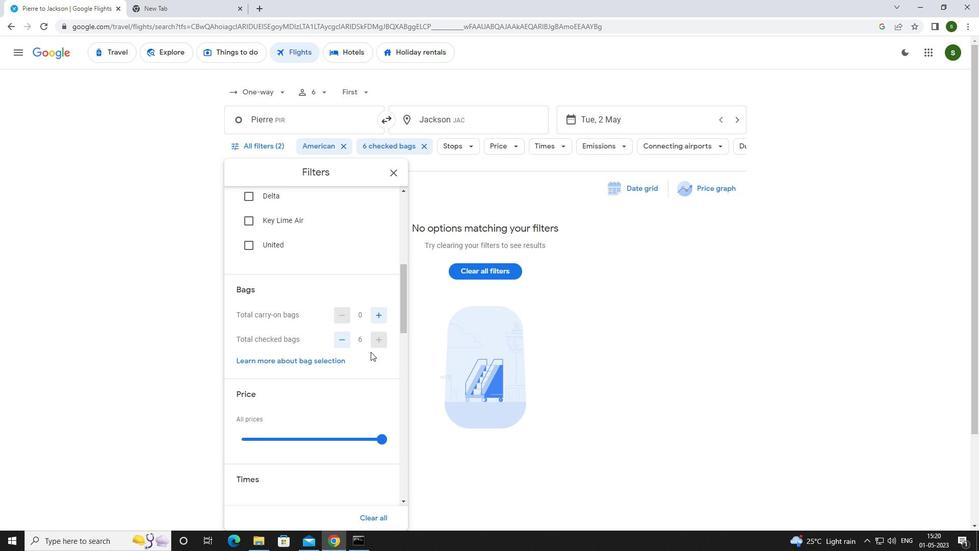 
Action: Mouse moved to (382, 349)
Screenshot: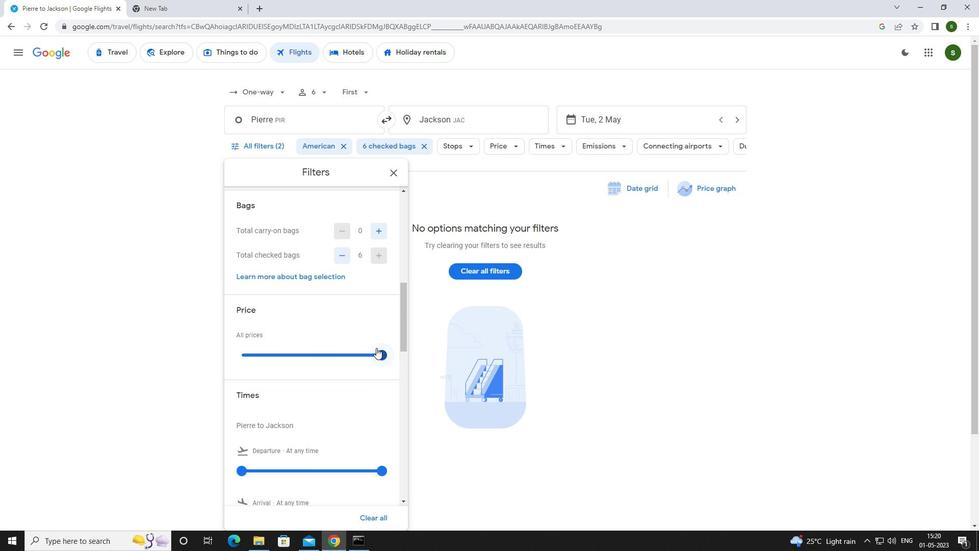 
Action: Mouse pressed left at (382, 349)
Screenshot: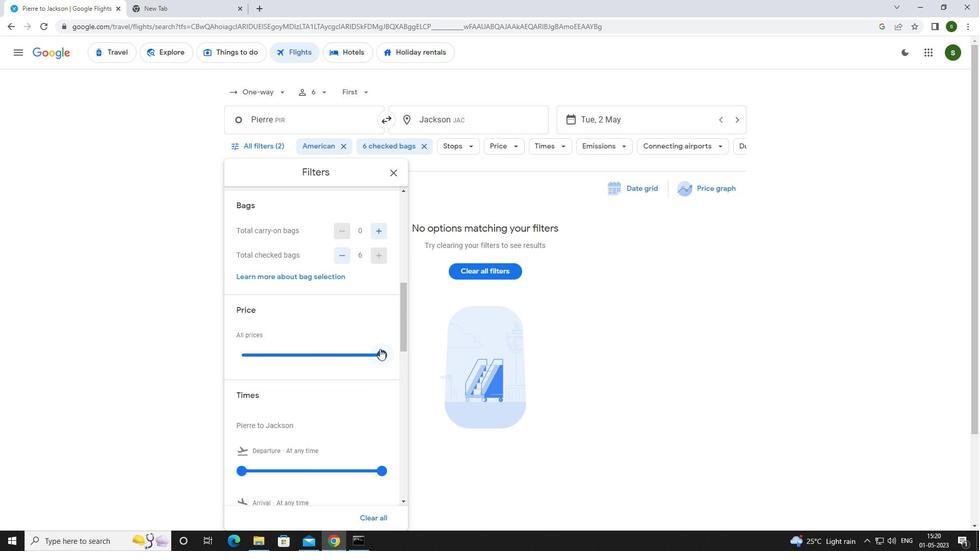 
Action: Mouse moved to (293, 369)
Screenshot: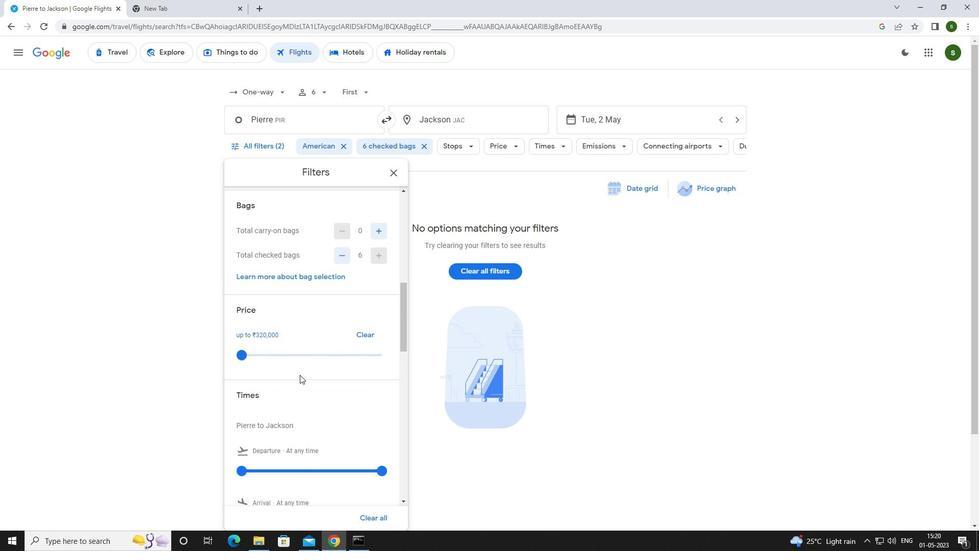 
Action: Mouse scrolled (293, 369) with delta (0, 0)
Screenshot: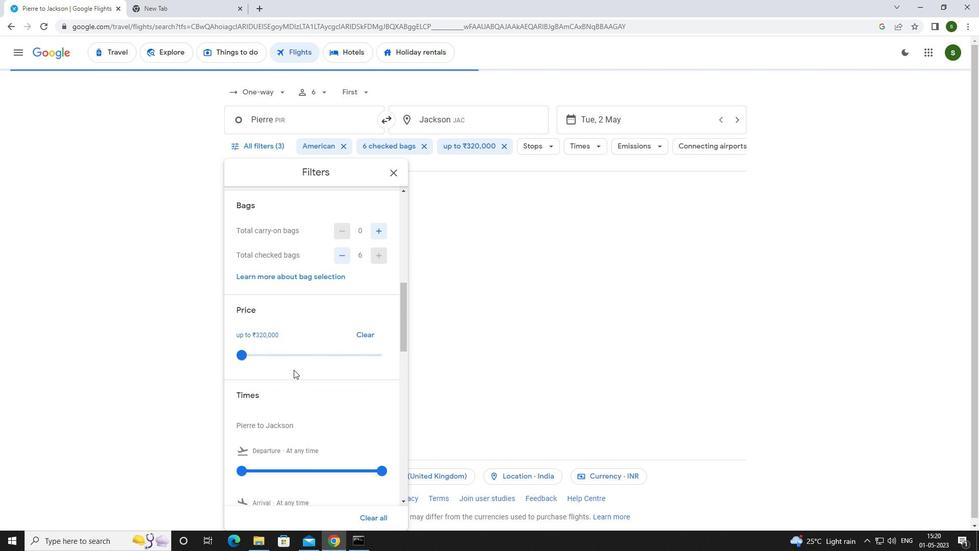 
Action: Mouse scrolled (293, 369) with delta (0, 0)
Screenshot: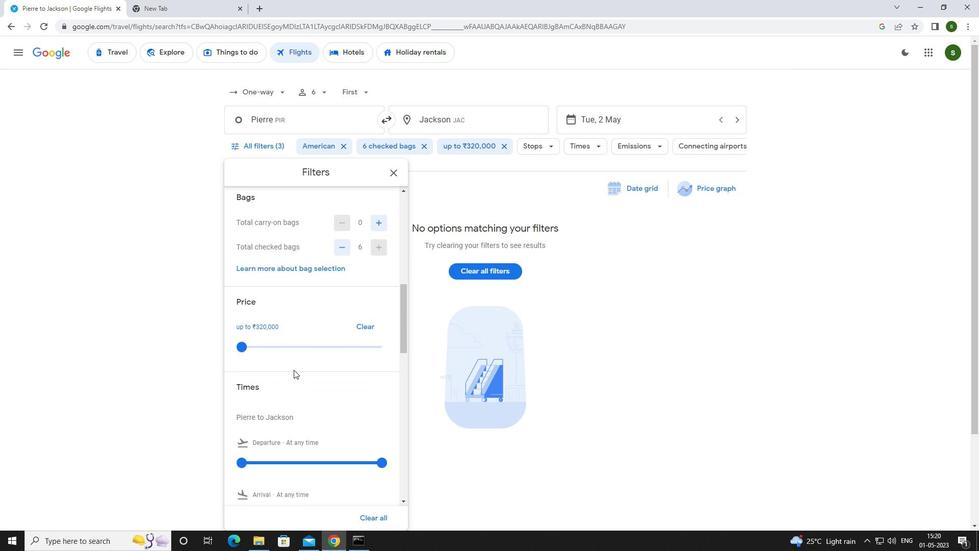 
Action: Mouse moved to (243, 371)
Screenshot: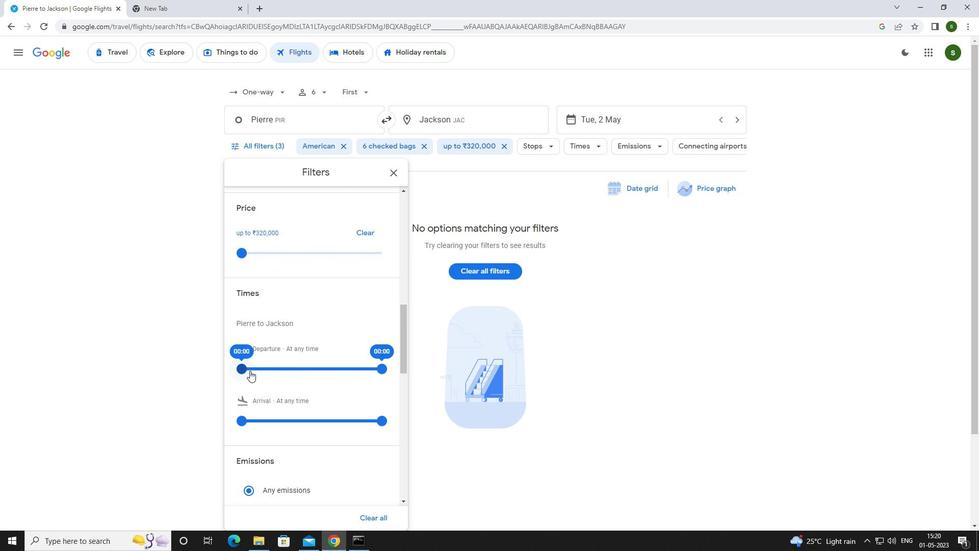 
Action: Mouse pressed left at (243, 371)
Screenshot: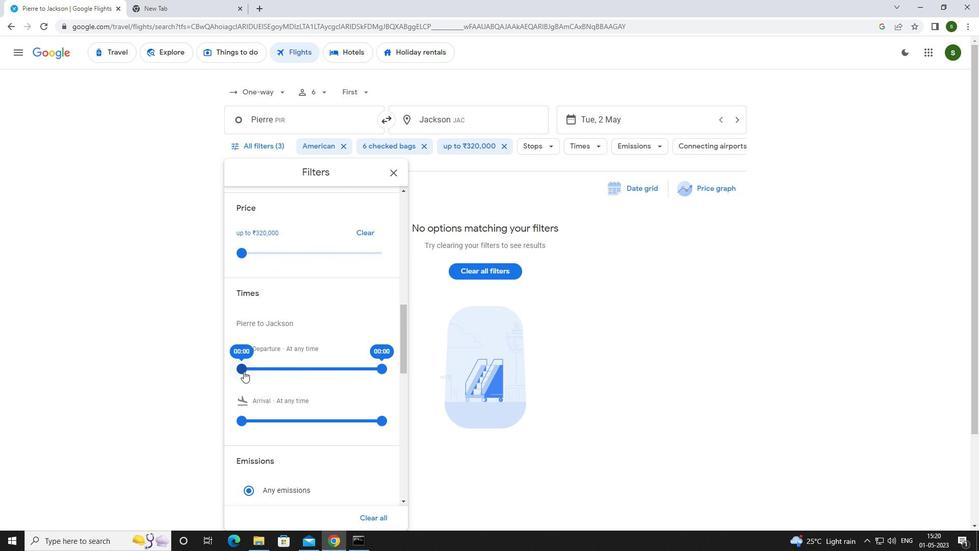 
Action: Mouse moved to (588, 338)
Screenshot: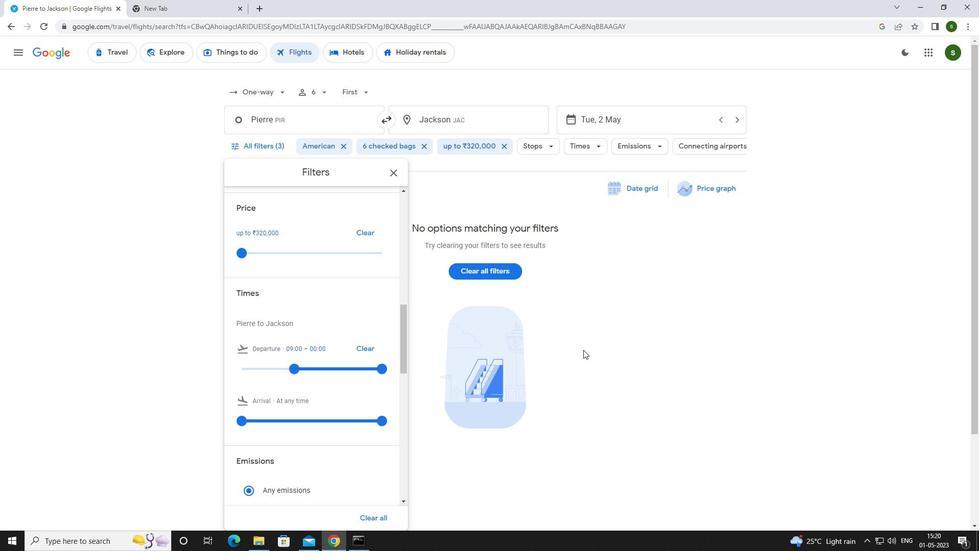 
Action: Mouse pressed left at (588, 338)
Screenshot: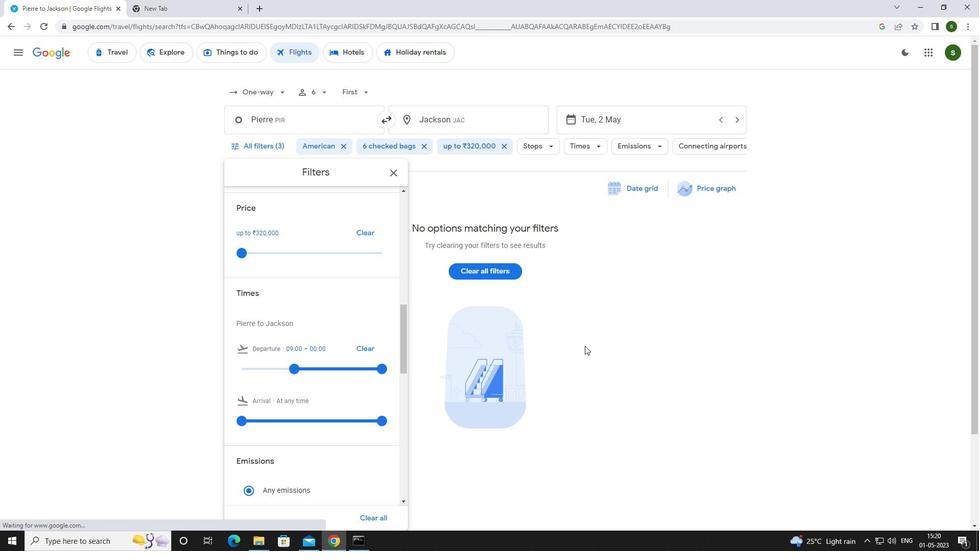 
Action: Mouse moved to (589, 337)
Screenshot: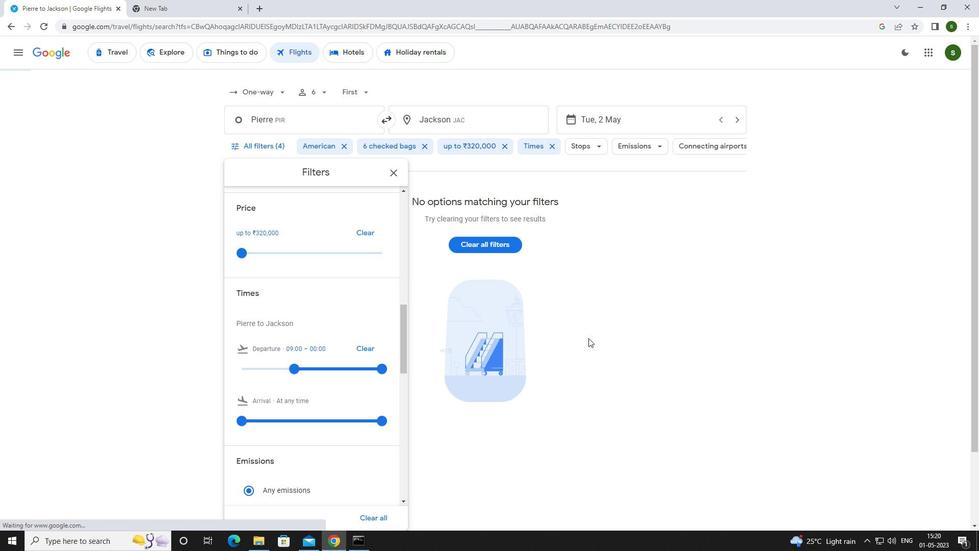
